 Task: Open a blank google sheet and write heading  Financial Planner. Add Dates in a column and its values below  'Jan 23, Feb 23, Mar 23, Apr 23 & may23. 'Add Income in next column and its values below  $3,000, $3,200, $3,100, $3,300 & $3,500. Add Expenses in next column and its values below  $2,000, $2,300, $2,200, $2,500 & $2,800. Add savings in next column and its values below $500, $600, $500, $700 & $700. Add Investment in next column and its values below  $500, $700, $800, $900 & $1000. Add Net Saving in next column and its values below  $1000, $1200, $900, $800 & $700. Save page BudgetTrack logbookbook
Action: Mouse moved to (51, 167)
Screenshot: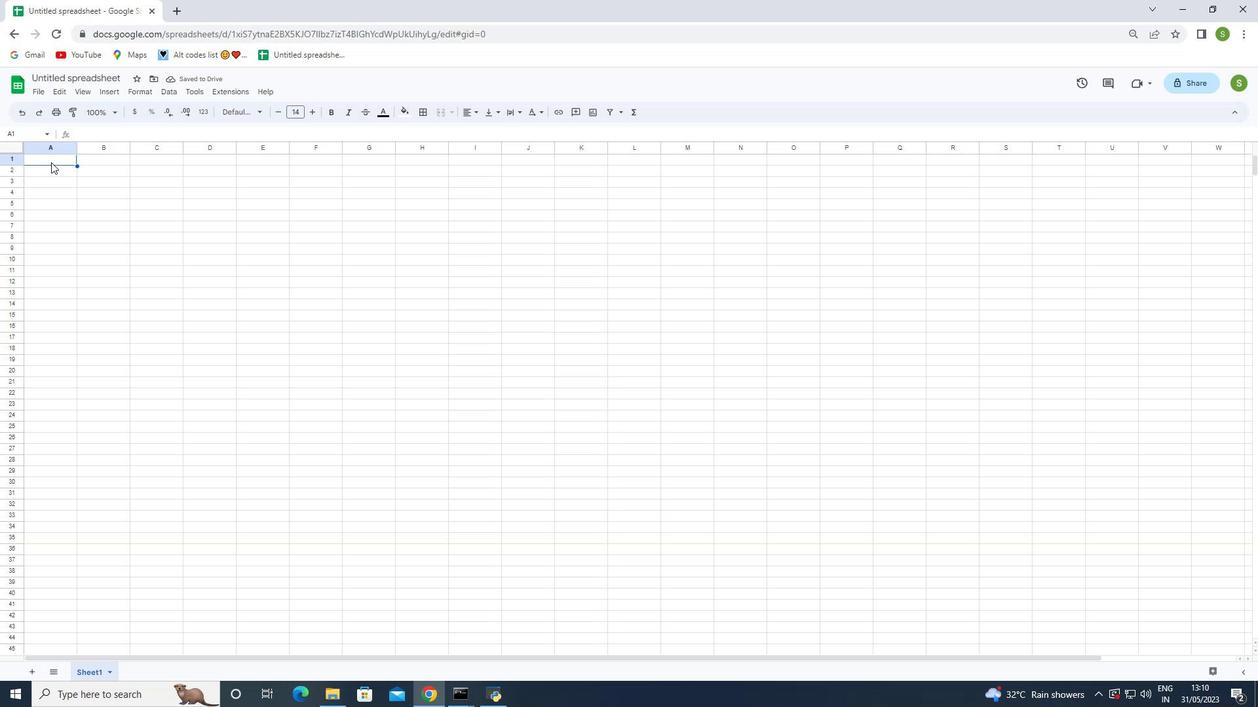 
Action: Key pressed <Key.shift><Key.shift><Key.shift>Financial<Key.space><Key.shift>Planner<Key.enter><Key.shift>Dates<Key.enter><Key.shift>Jan<Key.space>23<Key.enter><Key.shift>Feb<Key.space>
Screenshot: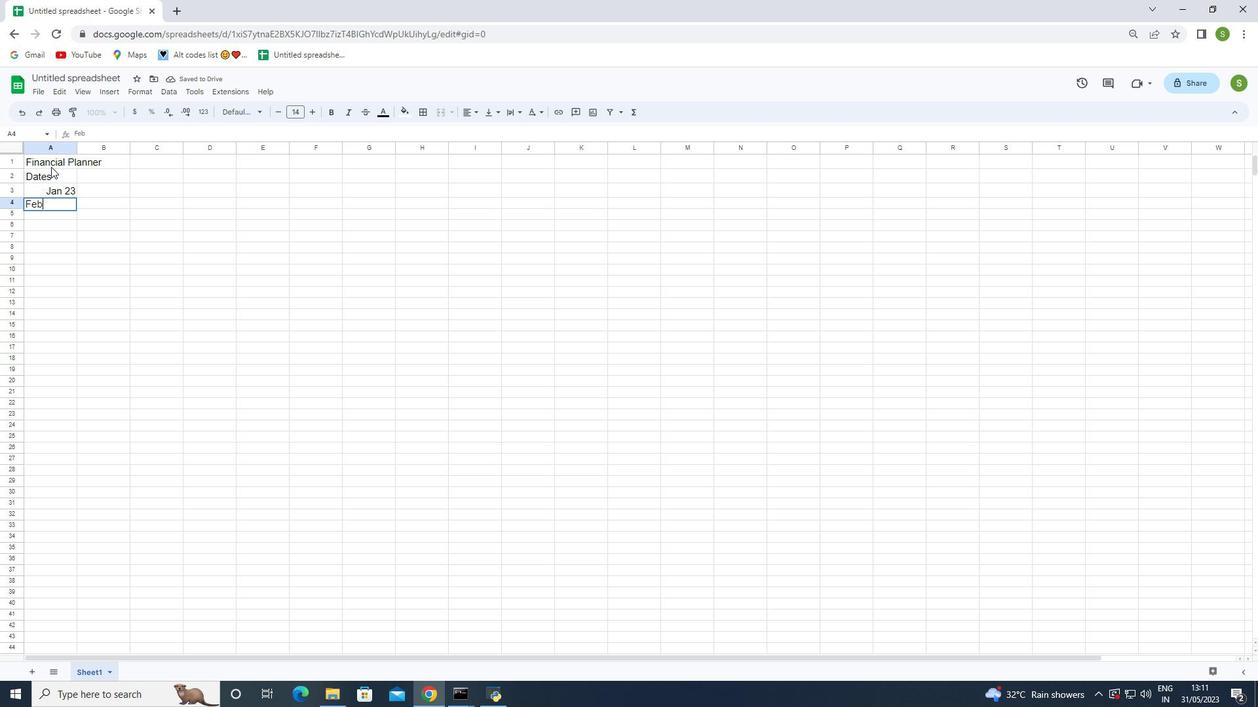 
Action: Mouse moved to (63, 205)
Screenshot: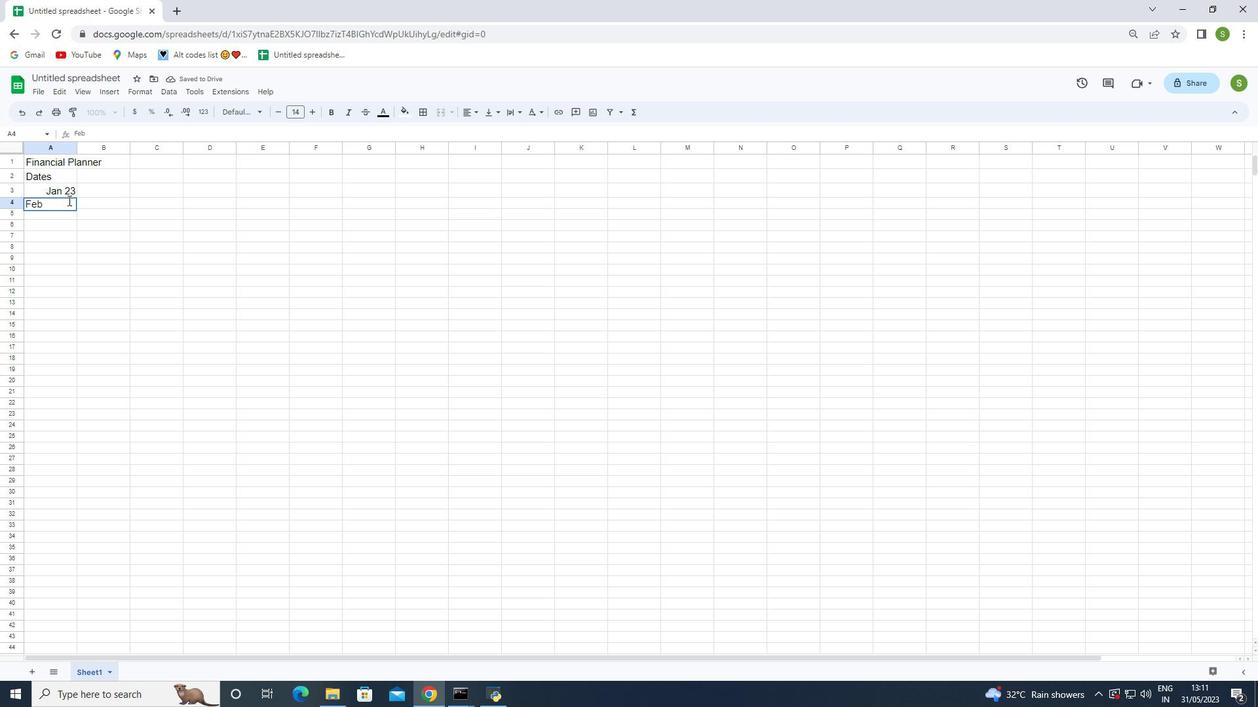 
Action: Key pressed 23<Key.enter>
Screenshot: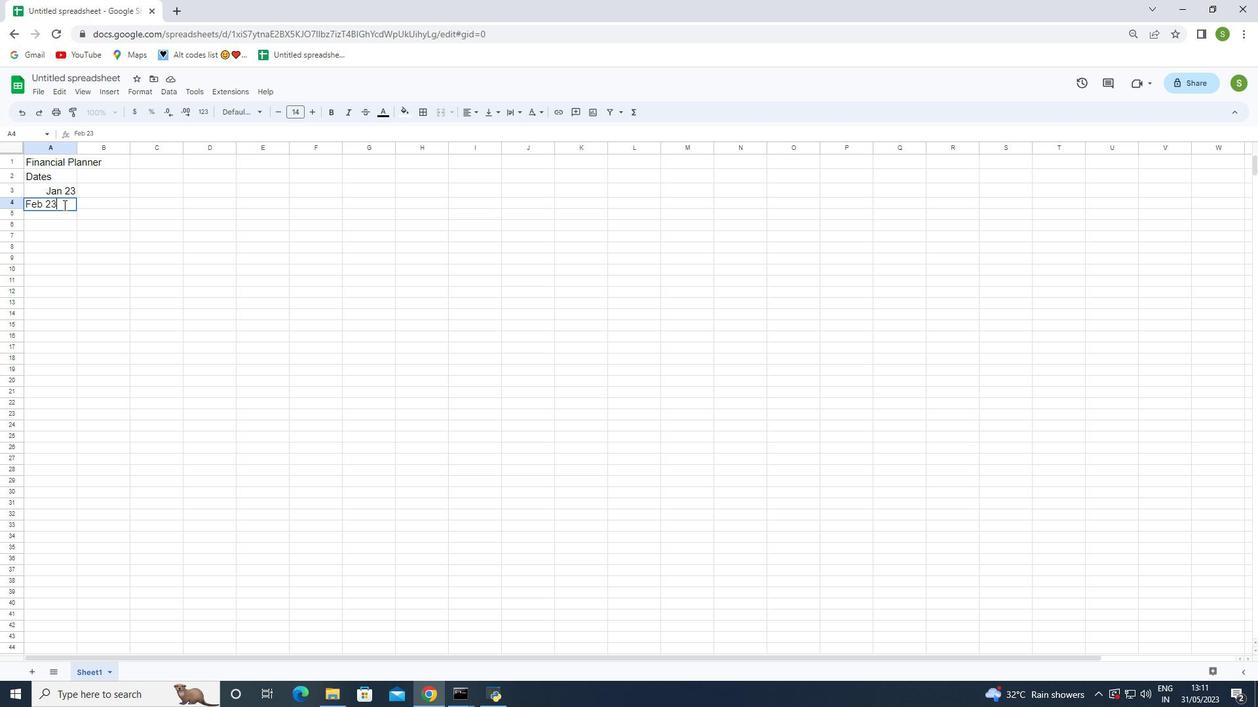 
Action: Mouse moved to (66, 230)
Screenshot: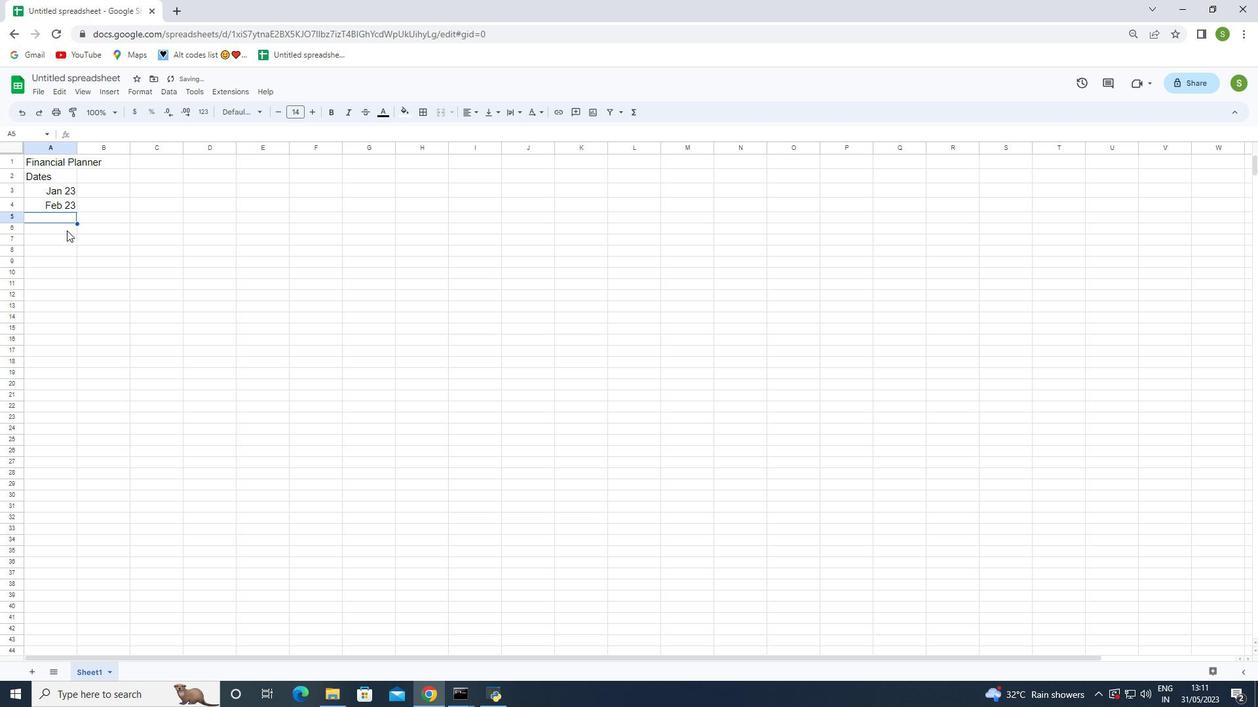
Action: Key pressed <Key.shift>Mar<Key.space>23<Key.enter><Key.shift>Apr<Key.space>23<Key.enter><Key.shift>May<Key.space>23<Key.enter>
Screenshot: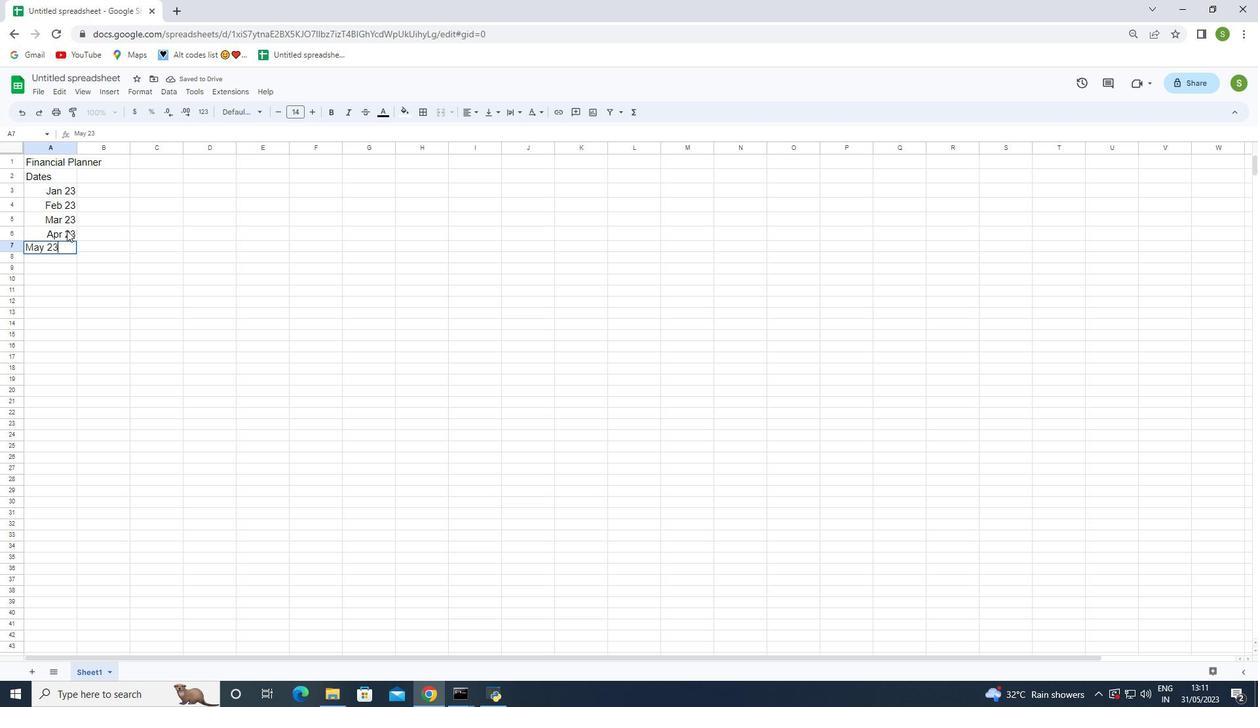 
Action: Mouse moved to (91, 172)
Screenshot: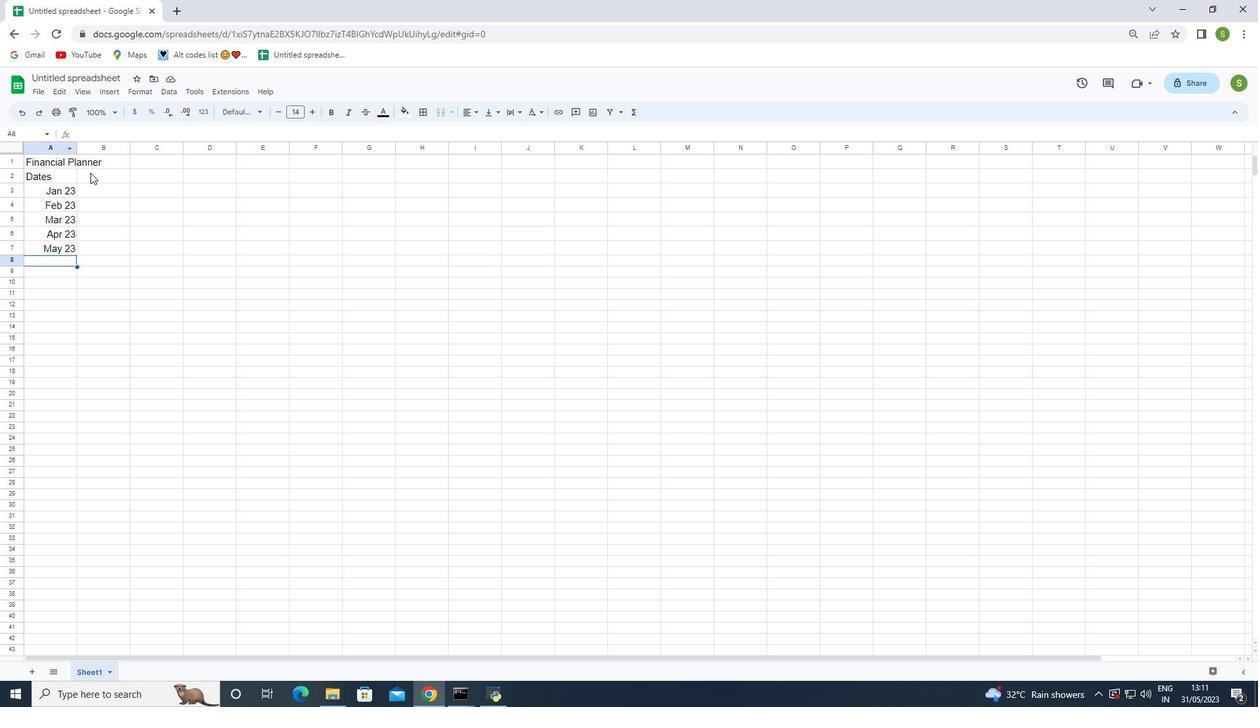 
Action: Mouse pressed left at (91, 172)
Screenshot: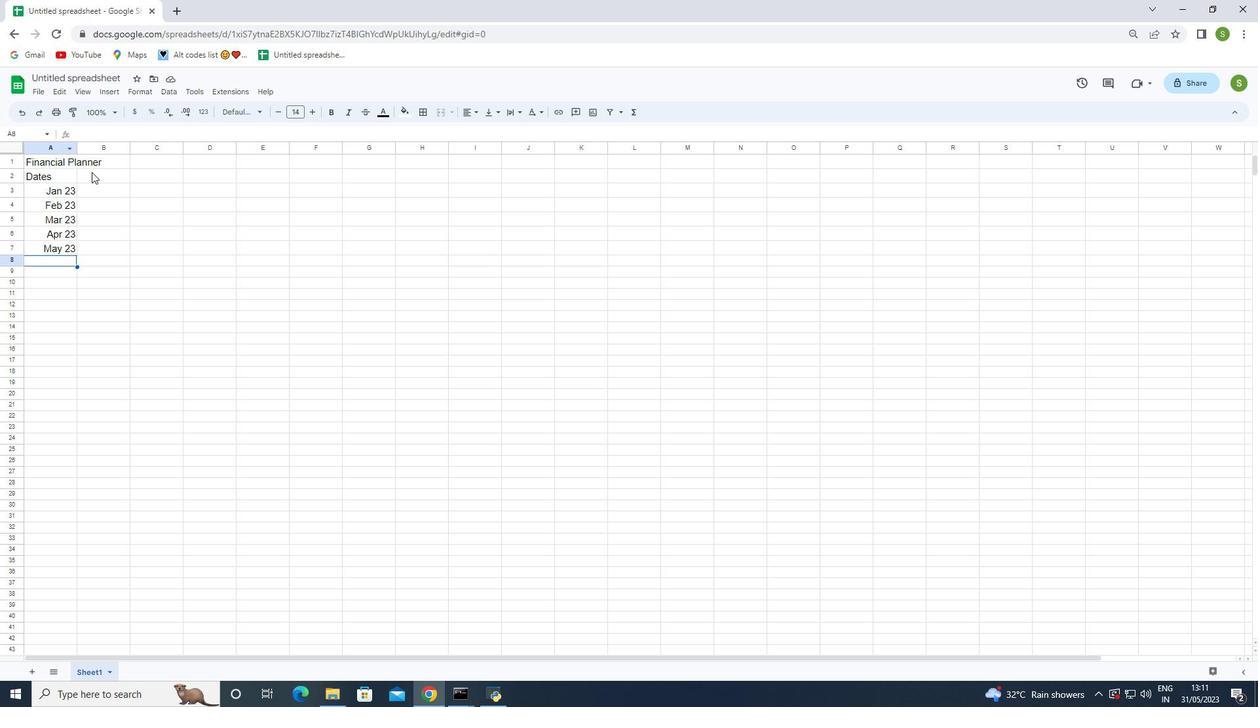 
Action: Mouse moved to (123, 224)
Screenshot: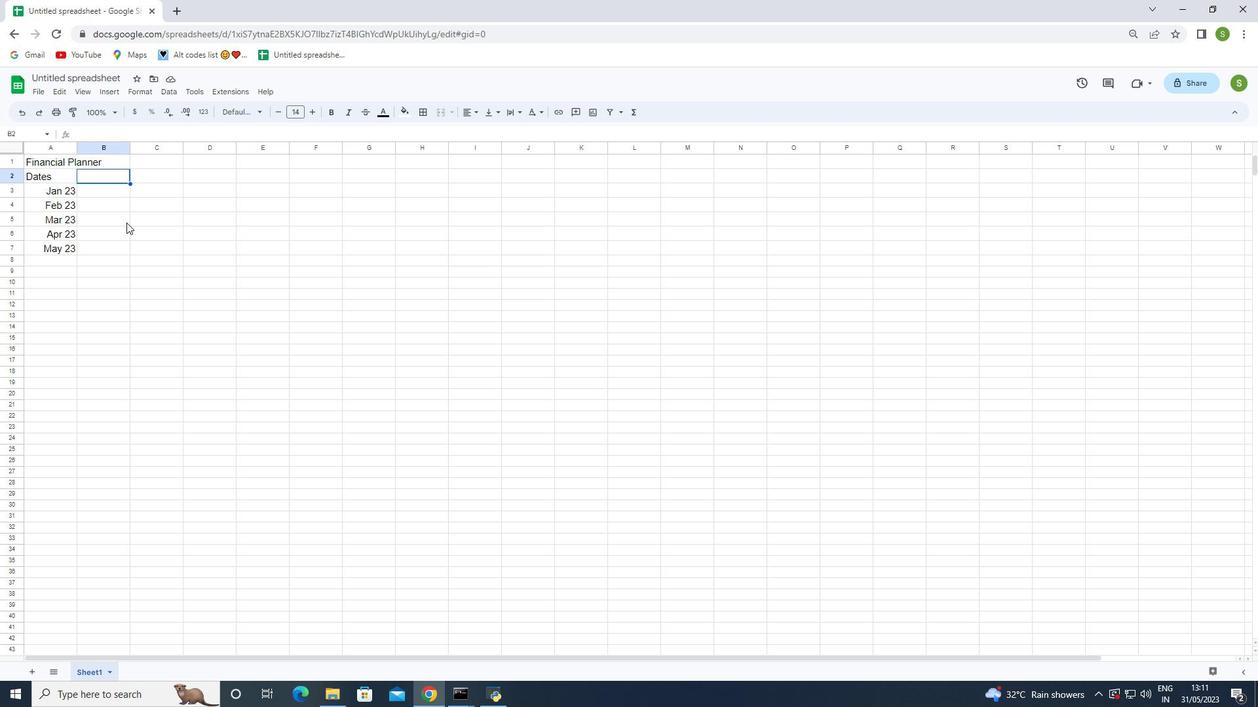 
Action: Key pressed <Key.shift>Income<Key.enter>3000<Key.enter>3200<Key.enter>3100<Key.enter>3300<Key.enter>3500<Key.enter>
Screenshot: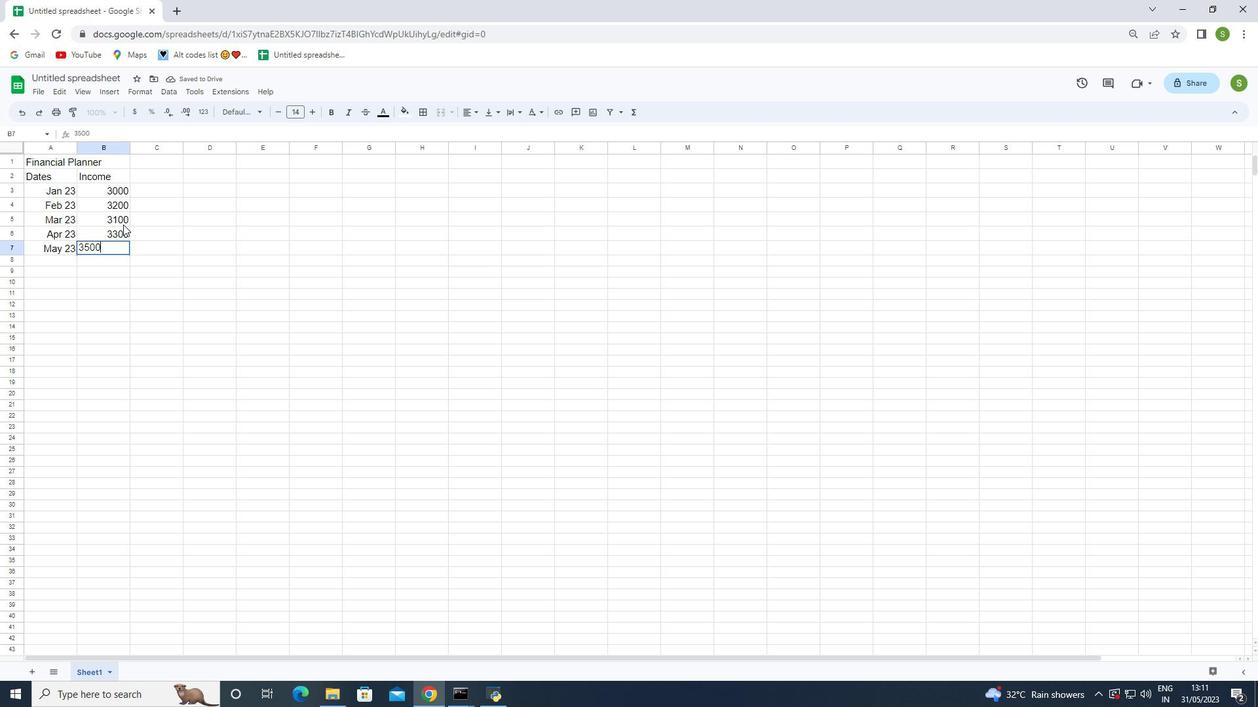 
Action: Mouse moved to (159, 179)
Screenshot: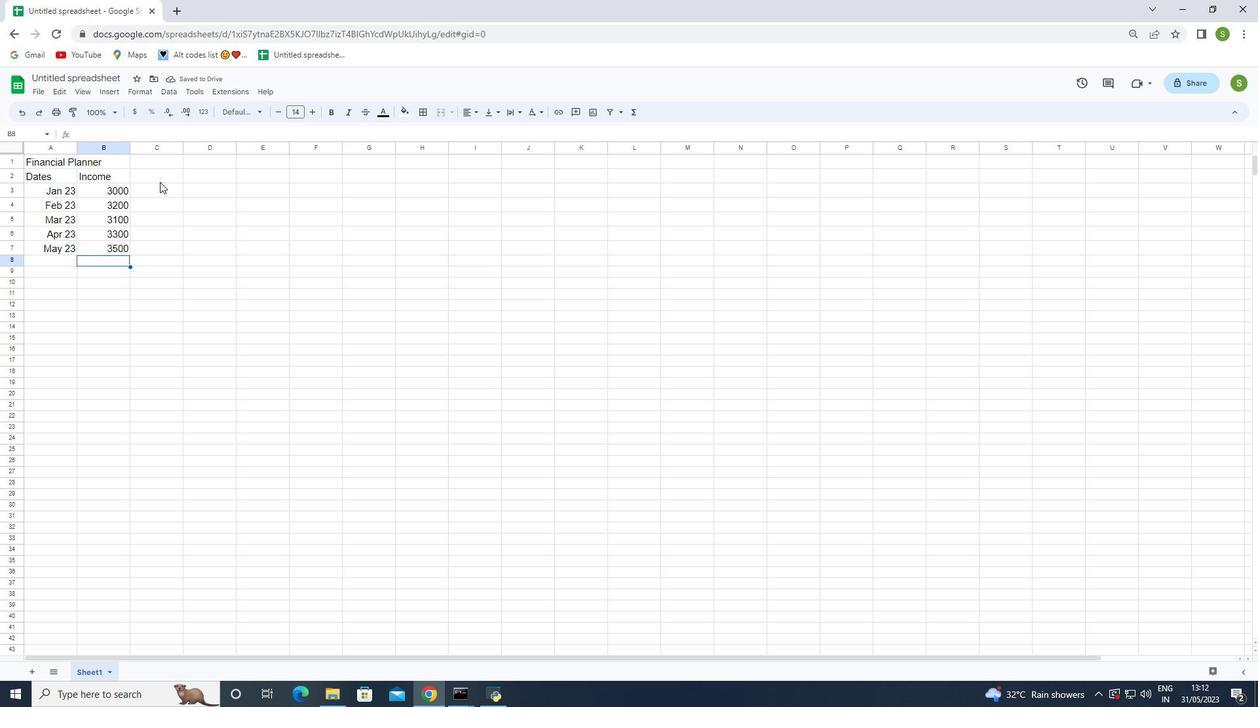 
Action: Mouse pressed left at (159, 179)
Screenshot: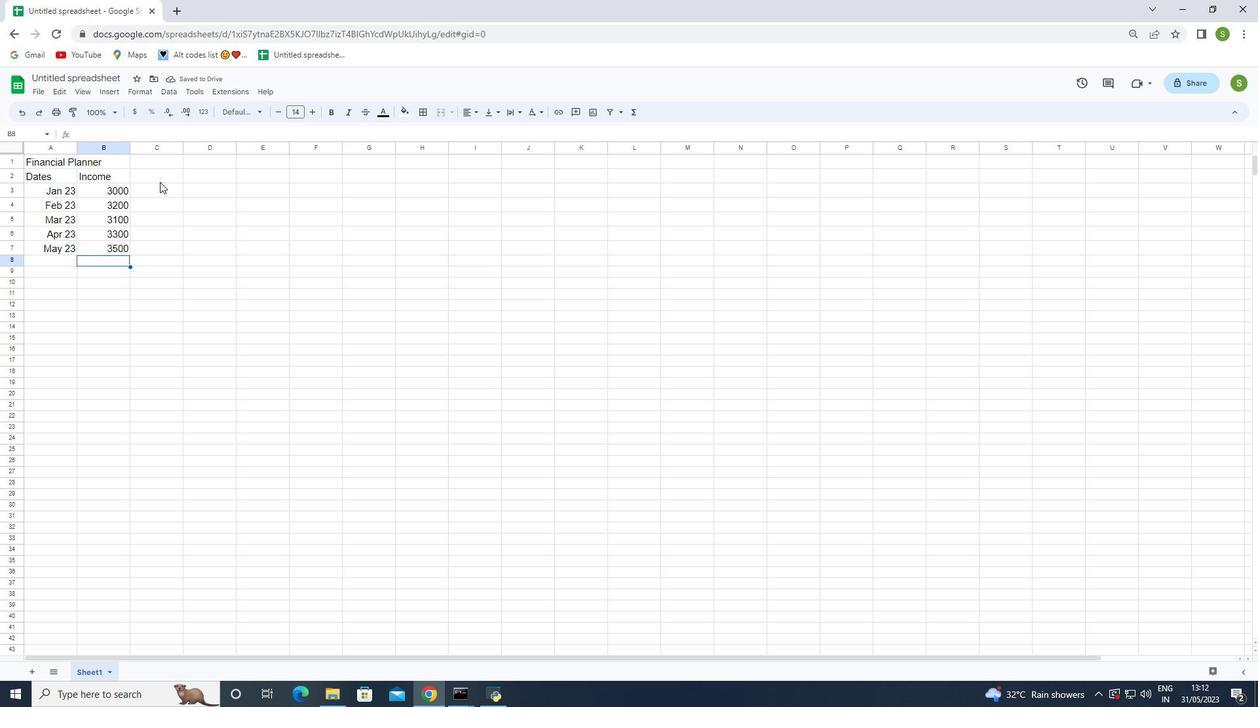 
Action: Mouse moved to (155, 180)
Screenshot: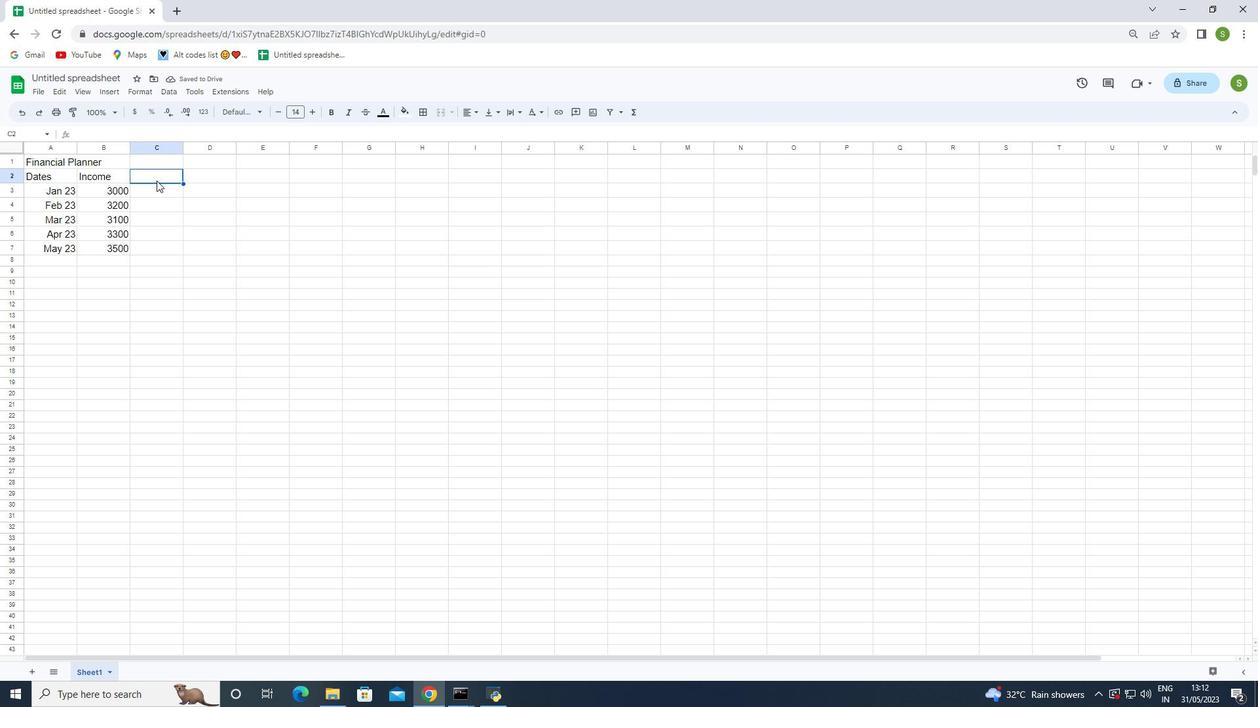 
Action: Key pressed <Key.shift>Expenses
Screenshot: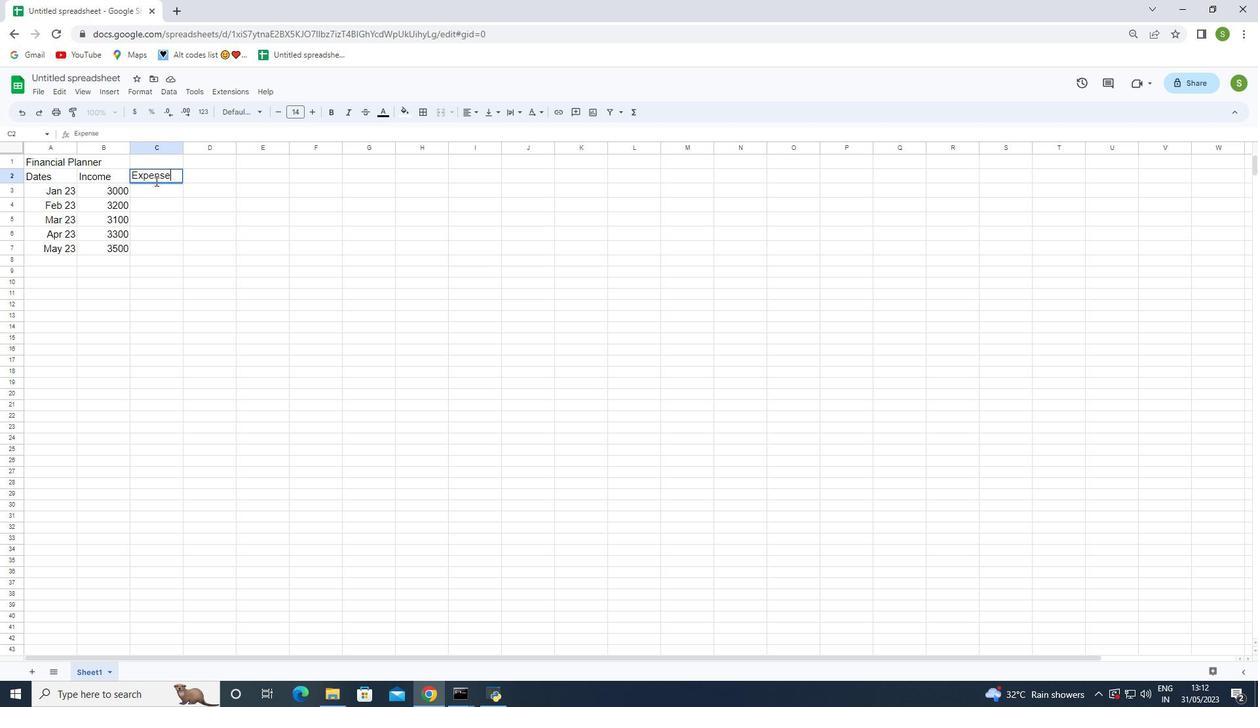 
Action: Mouse moved to (148, 193)
Screenshot: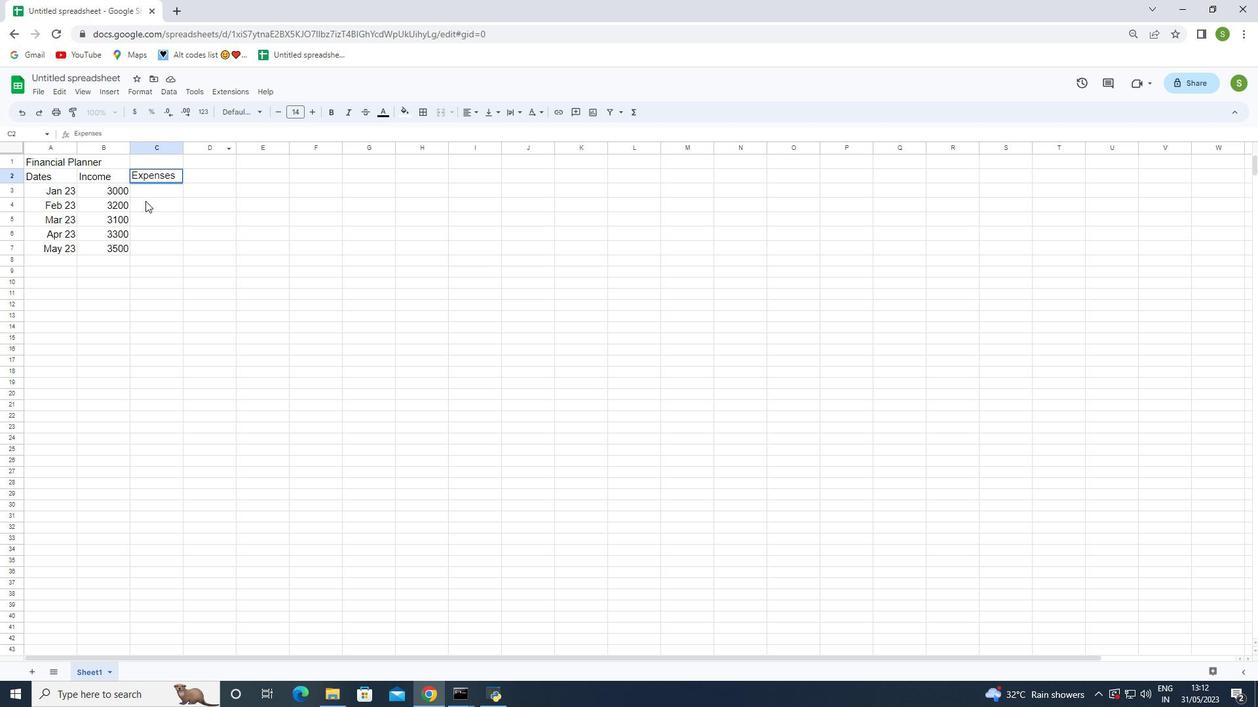 
Action: Mouse pressed left at (148, 193)
Screenshot: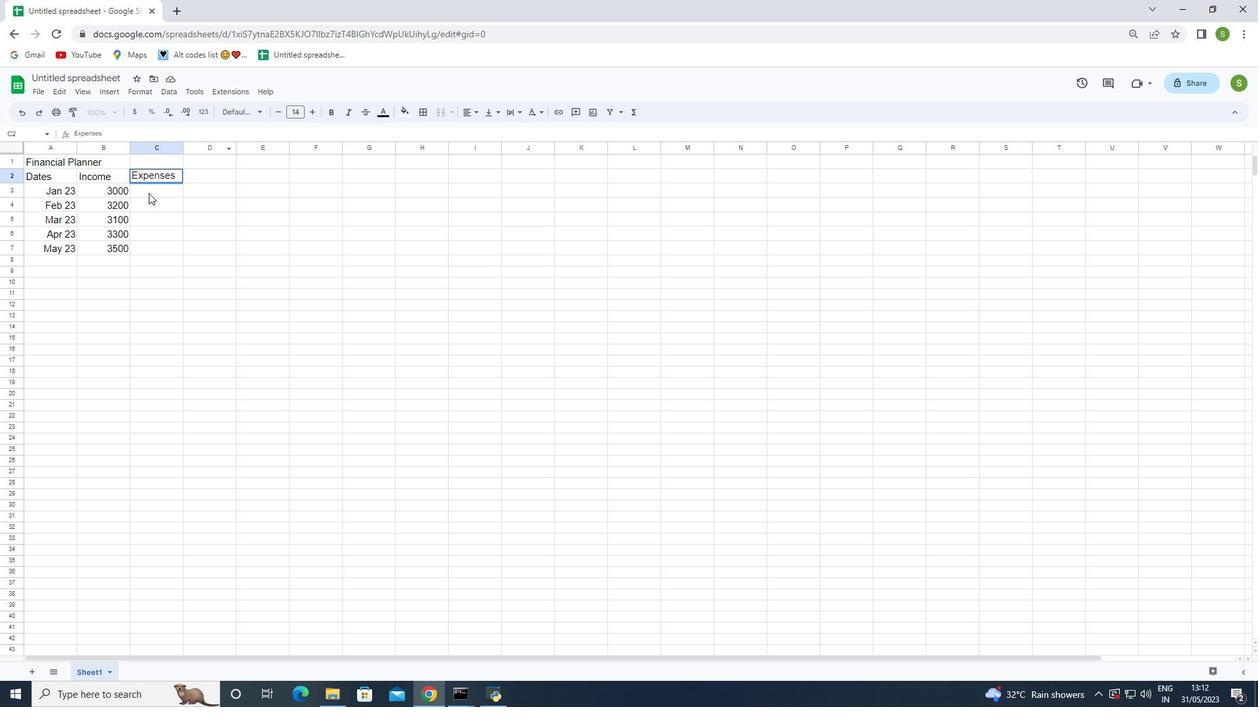 
Action: Key pressed 2000<Key.enter>2300<Key.enter>2200<Key.enter>2500<Key.enter>2800<Key.enter>
Screenshot: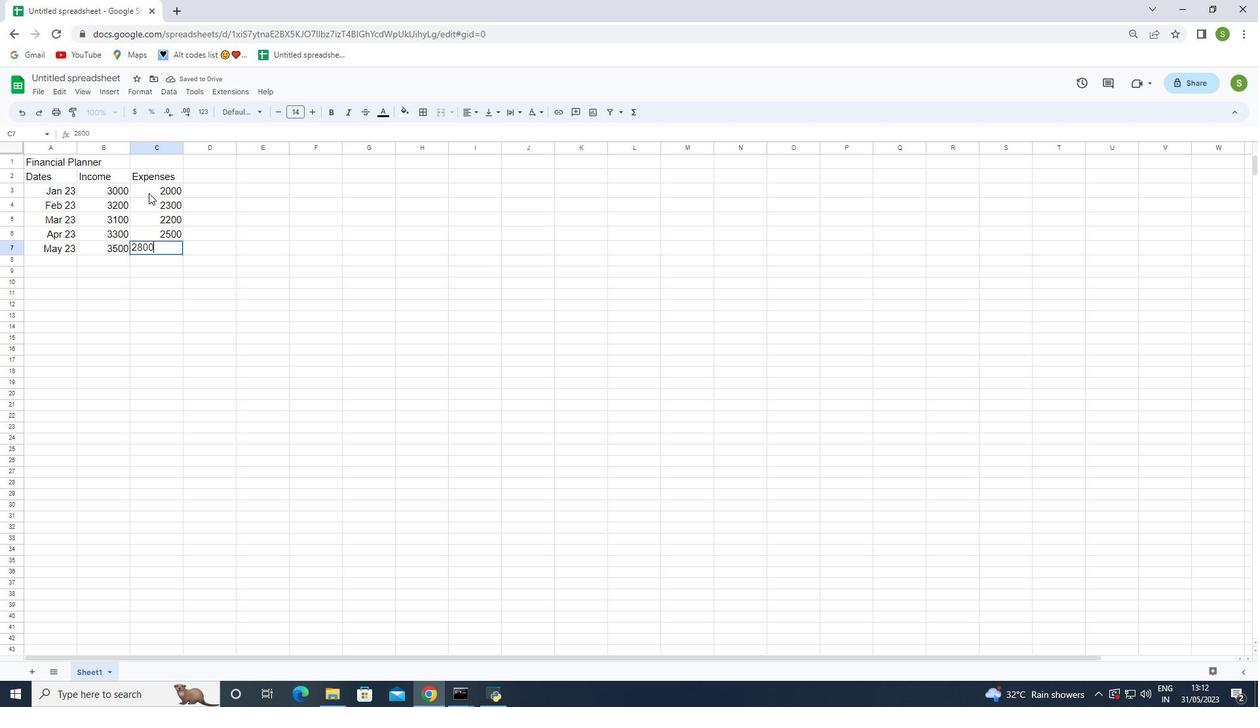 
Action: Mouse moved to (111, 192)
Screenshot: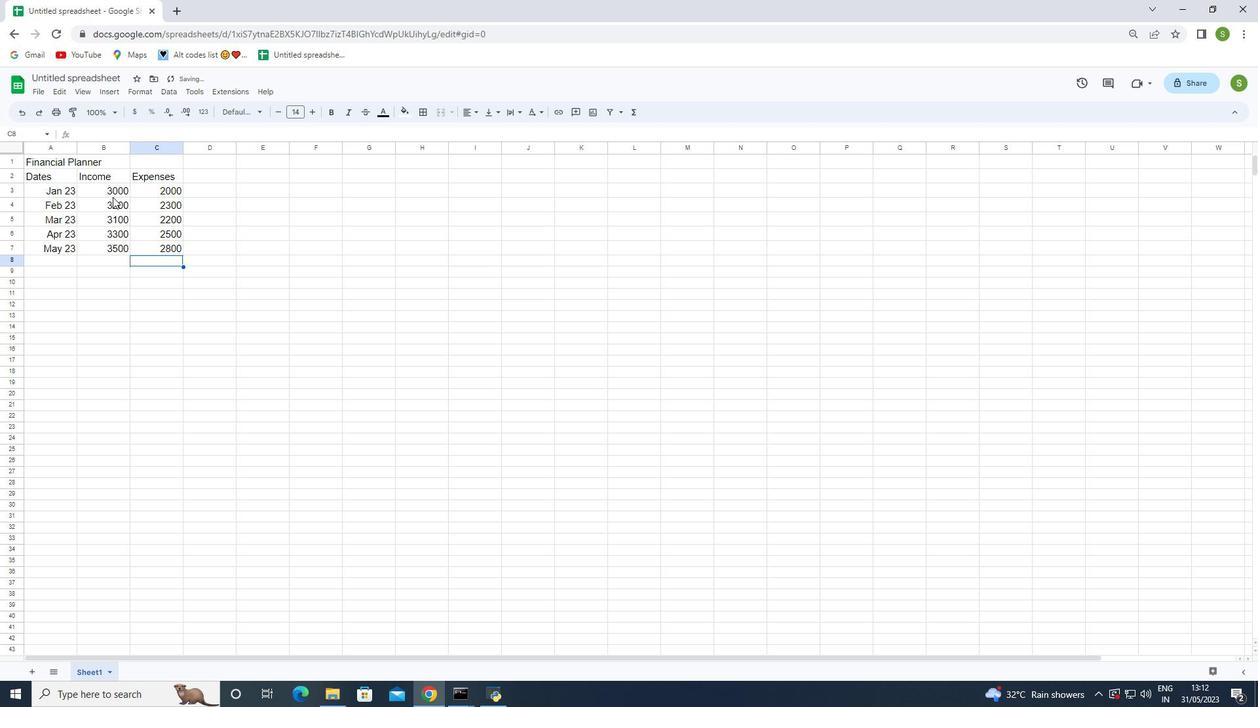 
Action: Mouse pressed left at (111, 192)
Screenshot: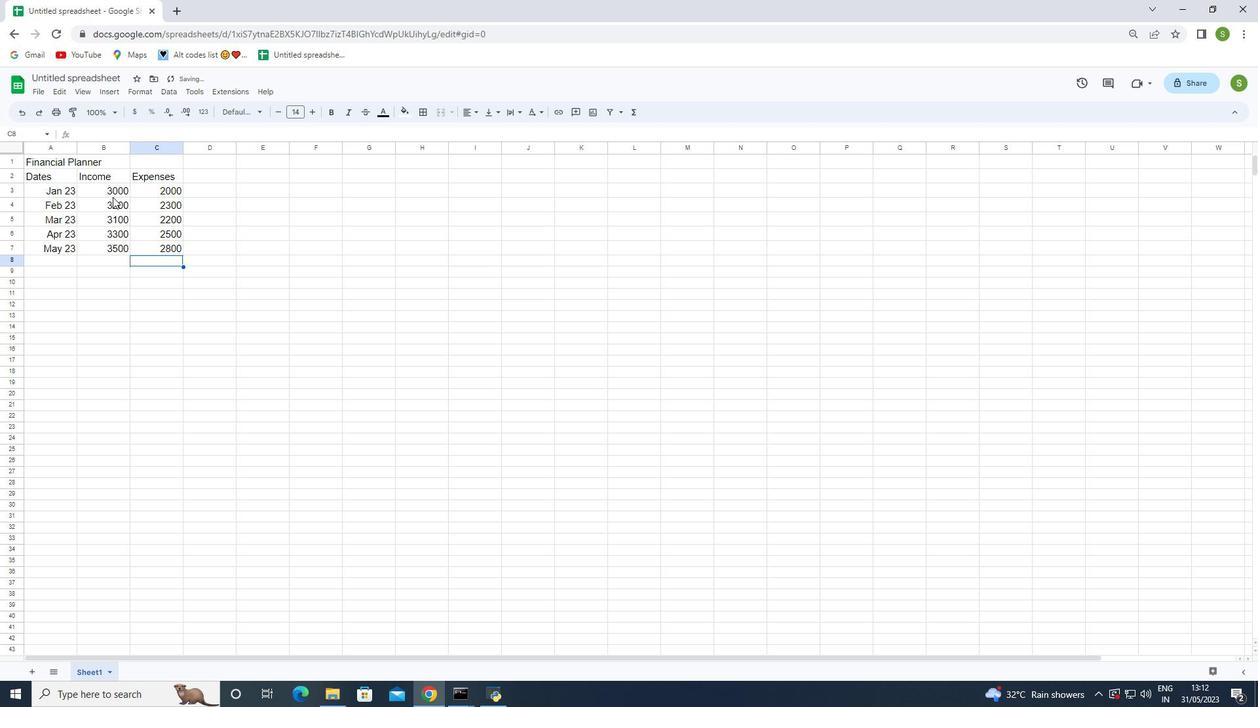 
Action: Mouse moved to (135, 114)
Screenshot: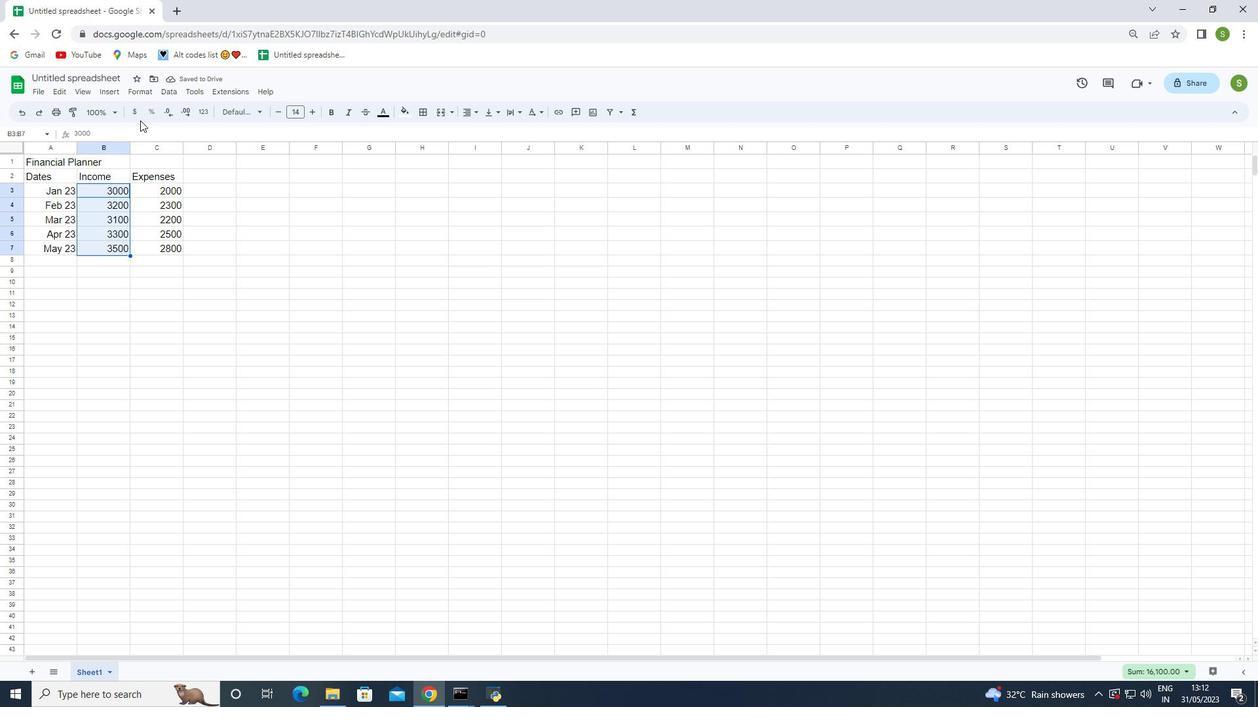
Action: Mouse pressed left at (135, 114)
Screenshot: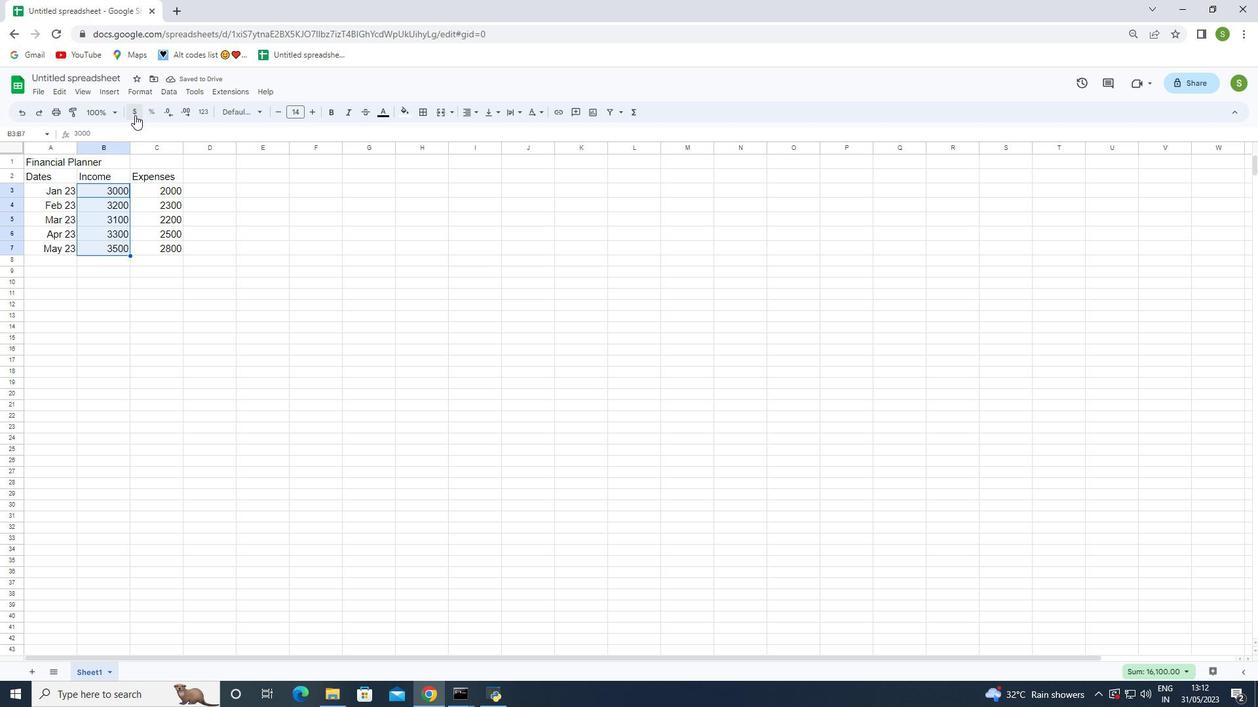 
Action: Mouse moved to (166, 187)
Screenshot: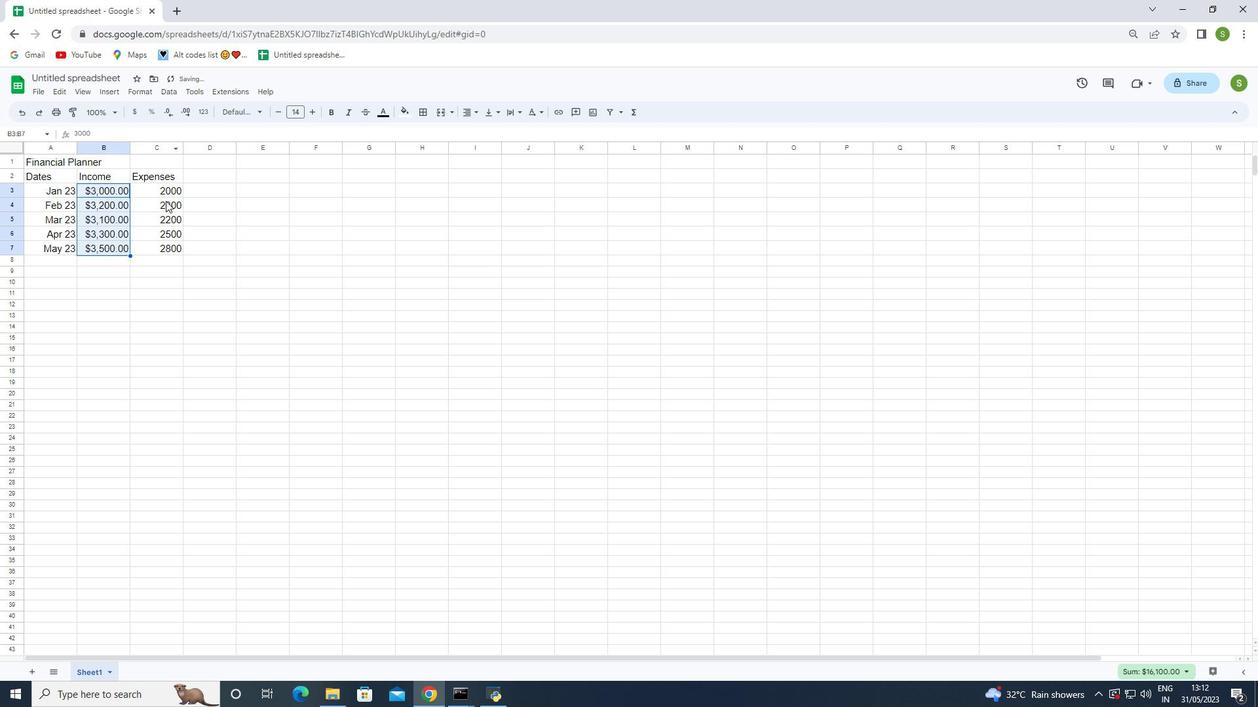 
Action: Mouse pressed left at (166, 187)
Screenshot: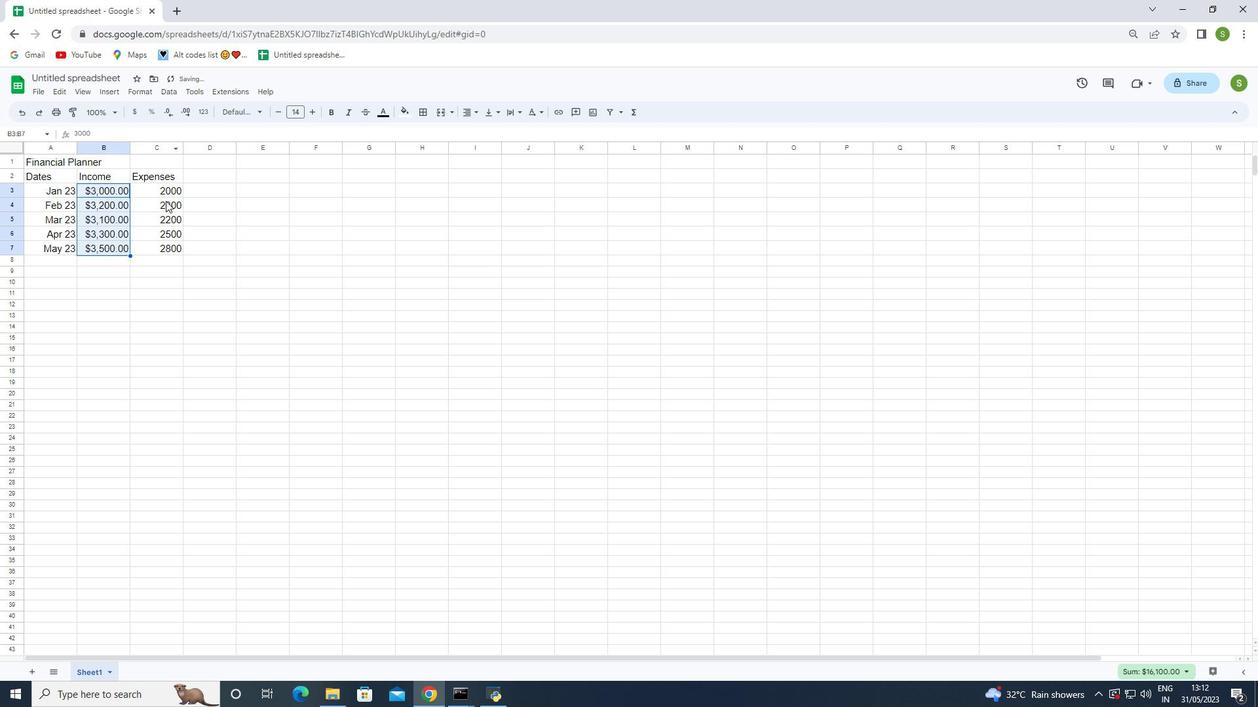 
Action: Mouse moved to (138, 110)
Screenshot: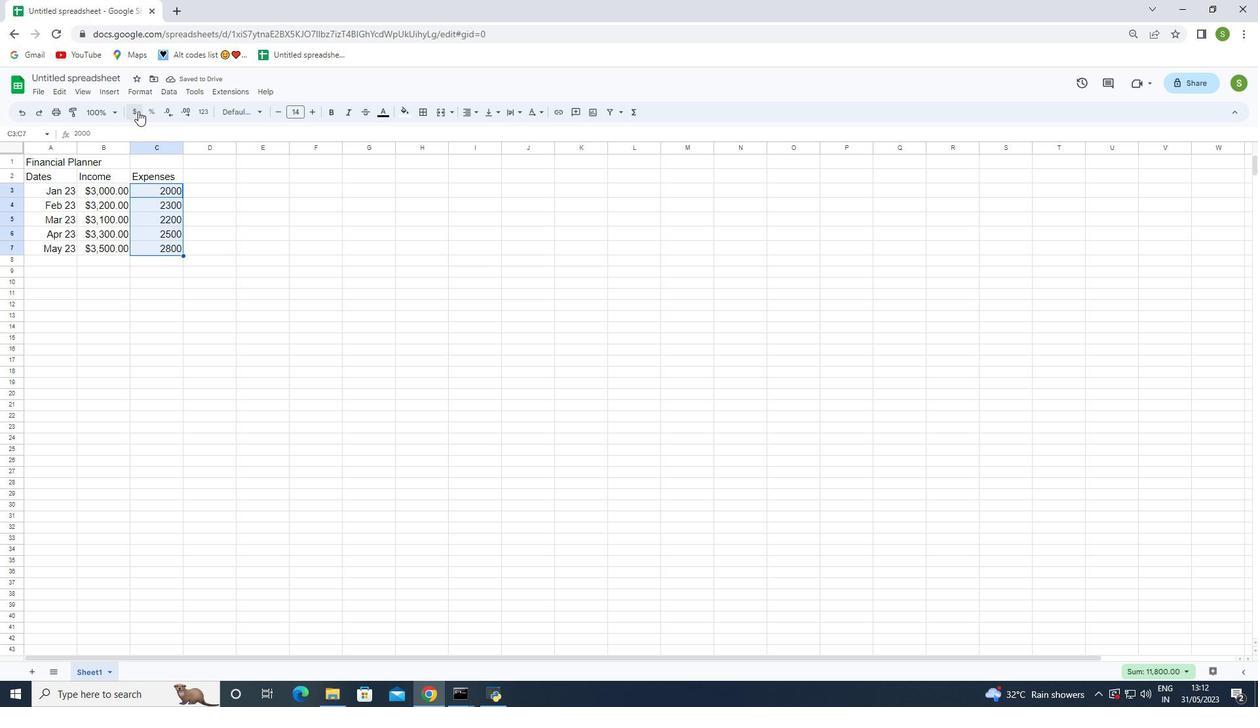 
Action: Mouse pressed left at (138, 110)
Screenshot: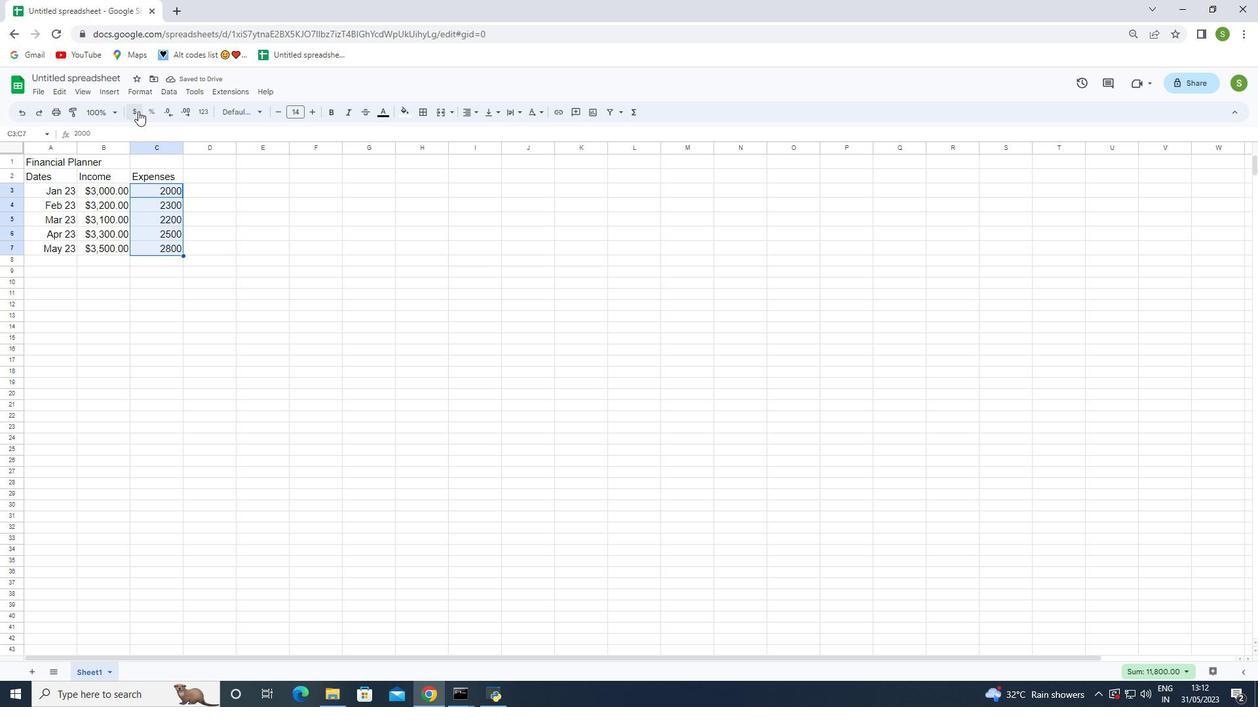 
Action: Mouse moved to (239, 292)
Screenshot: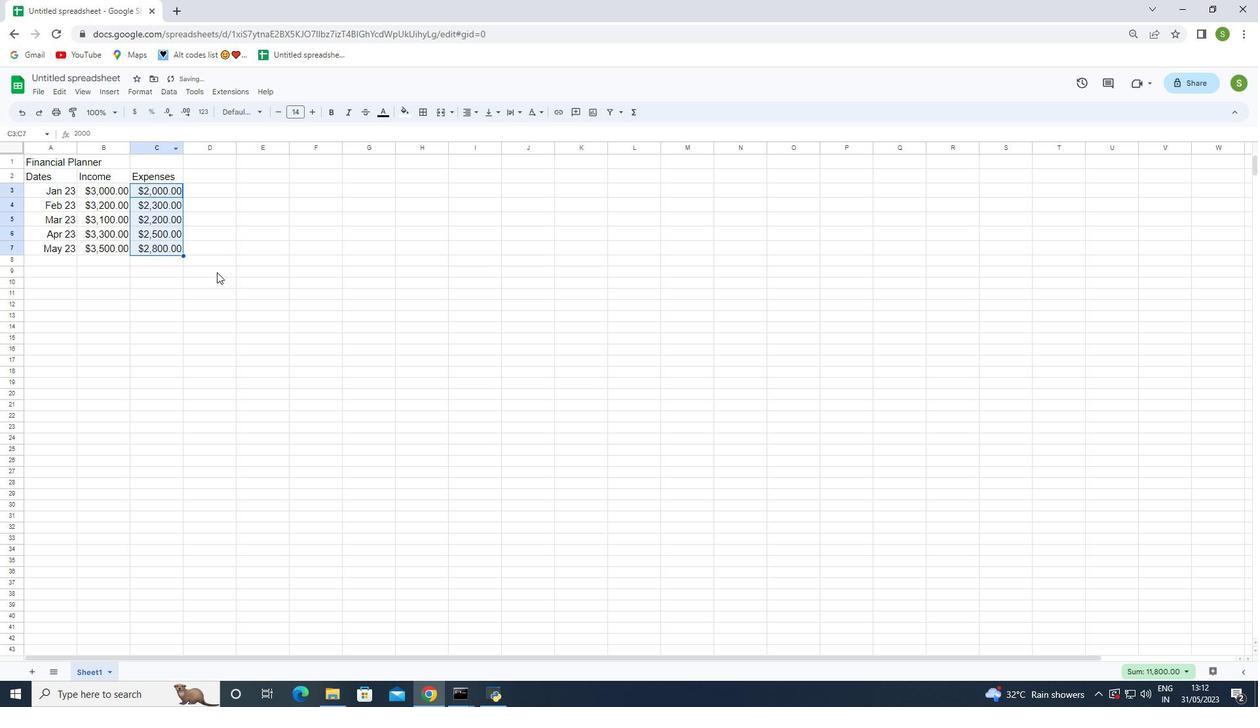 
Action: Mouse pressed left at (239, 292)
Screenshot: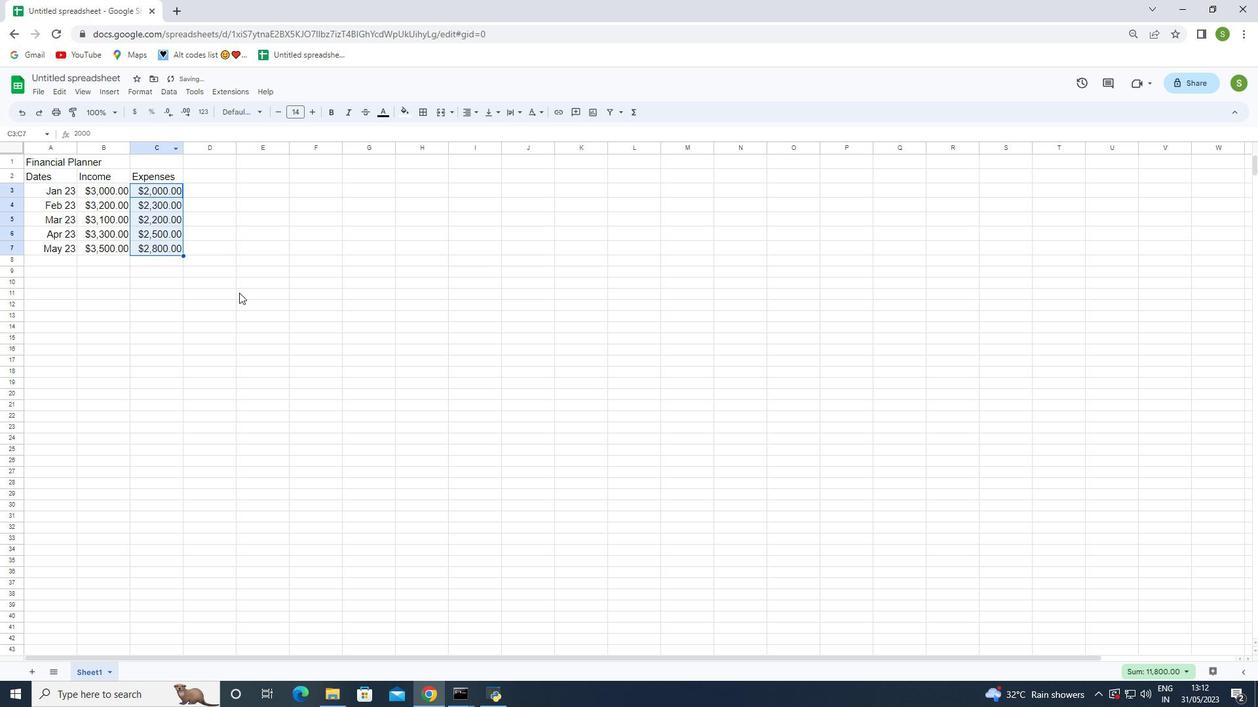 
Action: Mouse moved to (200, 173)
Screenshot: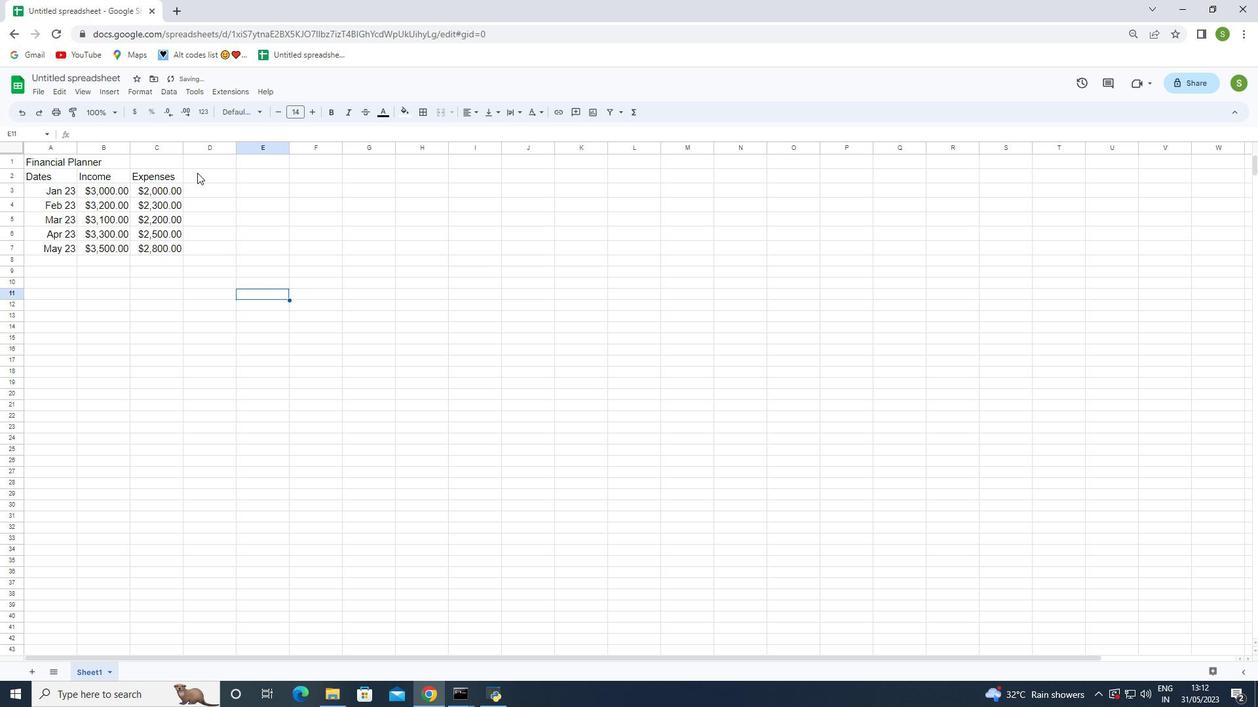 
Action: Mouse pressed left at (200, 173)
Screenshot: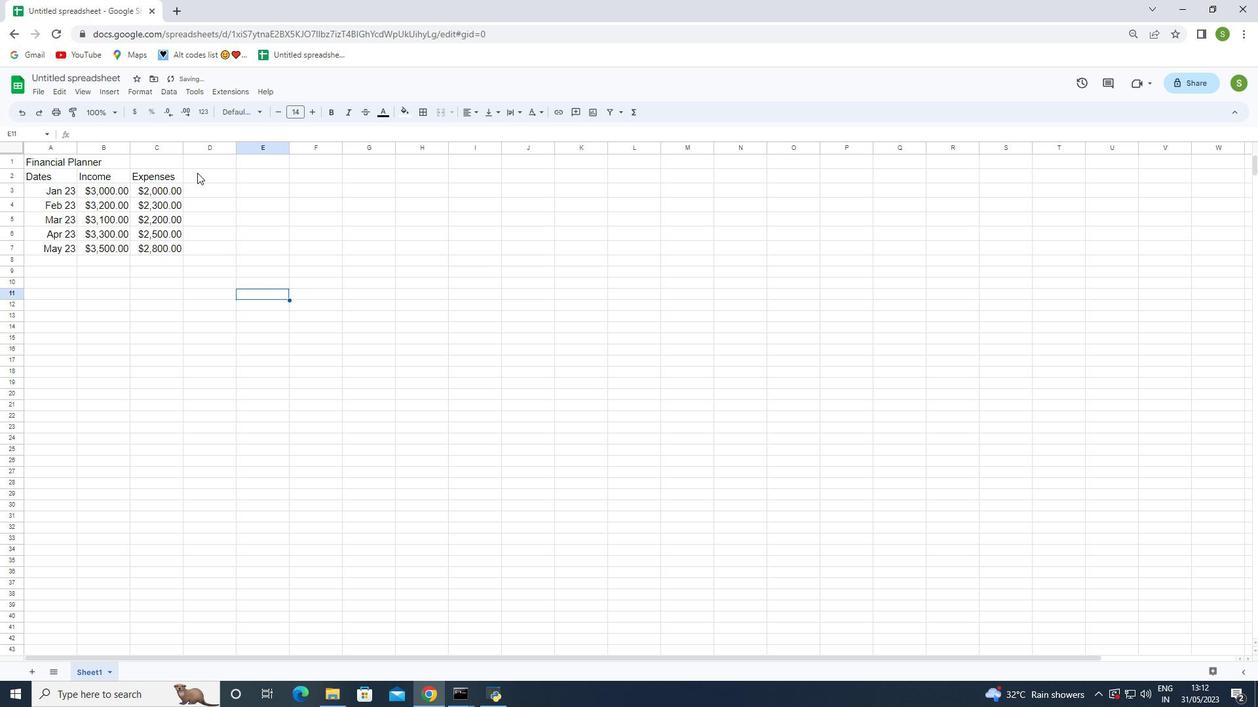 
Action: Mouse moved to (195, 177)
Screenshot: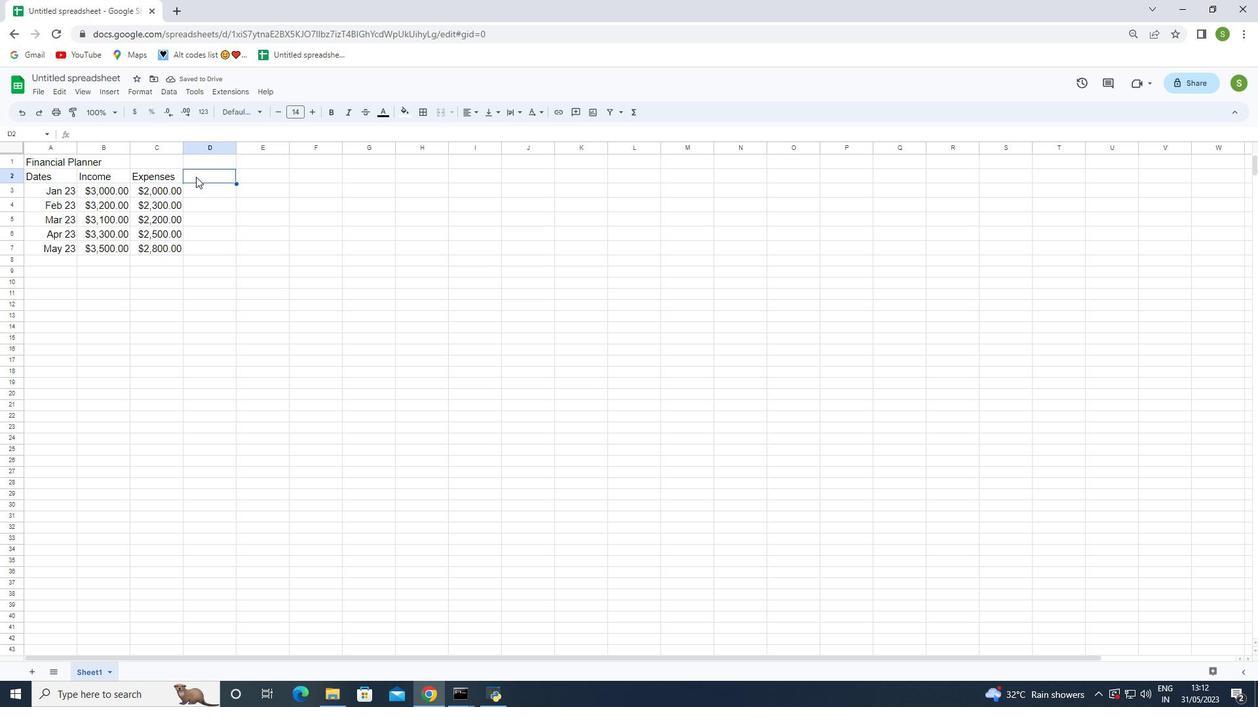 
Action: Key pressed <Key.shift>Savings<Key.enter>500<Key.enter>600<Key.enter>2<Key.backspace>500<Key.enter>700<Key.enter>700<Key.enter>
Screenshot: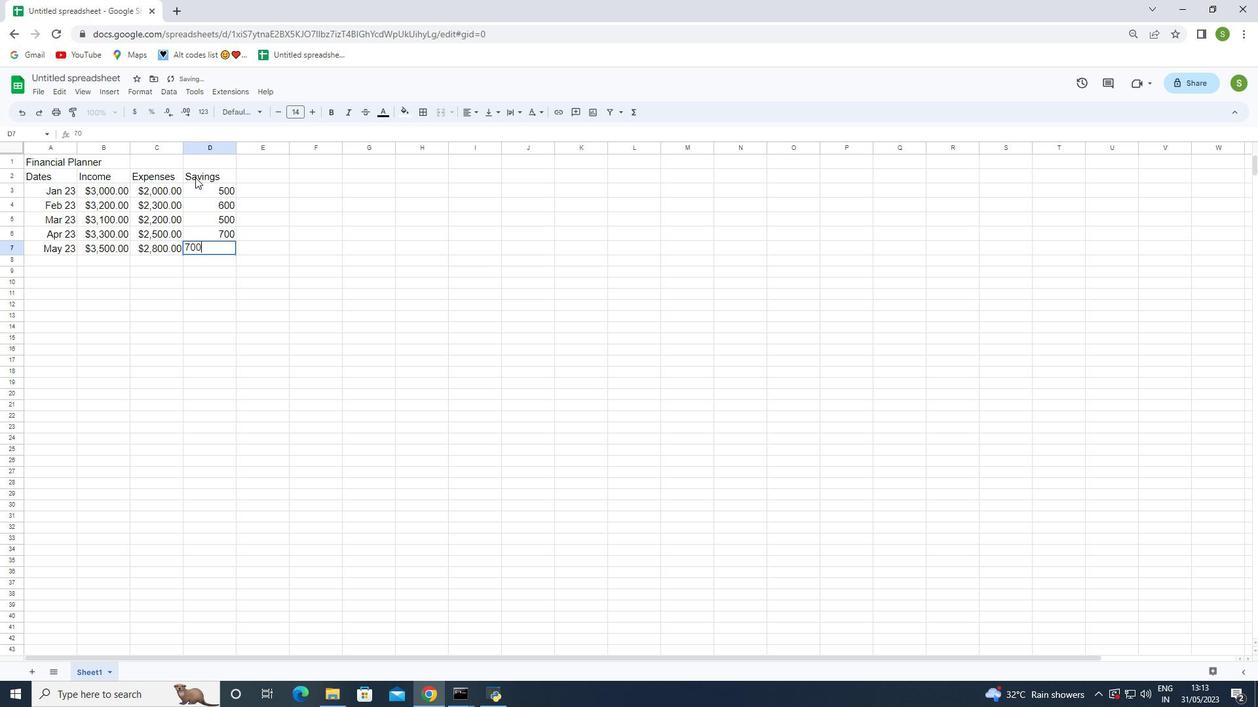 
Action: Mouse moved to (249, 174)
Screenshot: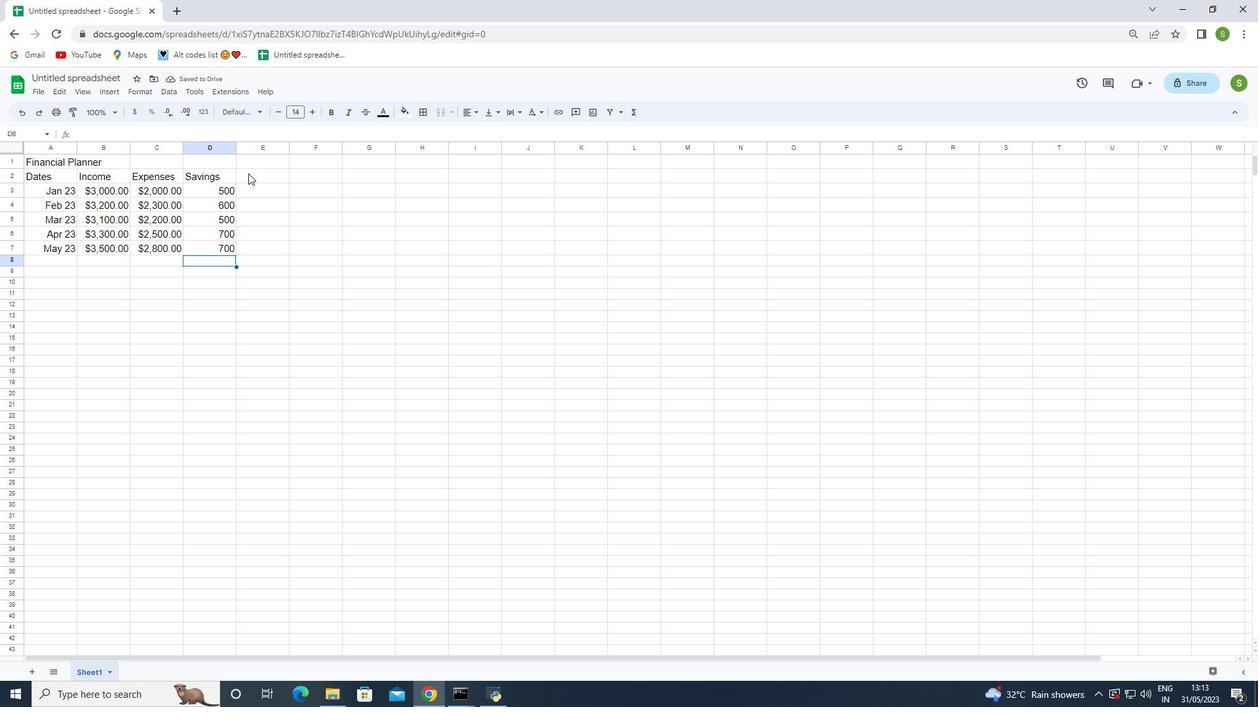 
Action: Mouse pressed left at (249, 174)
Screenshot: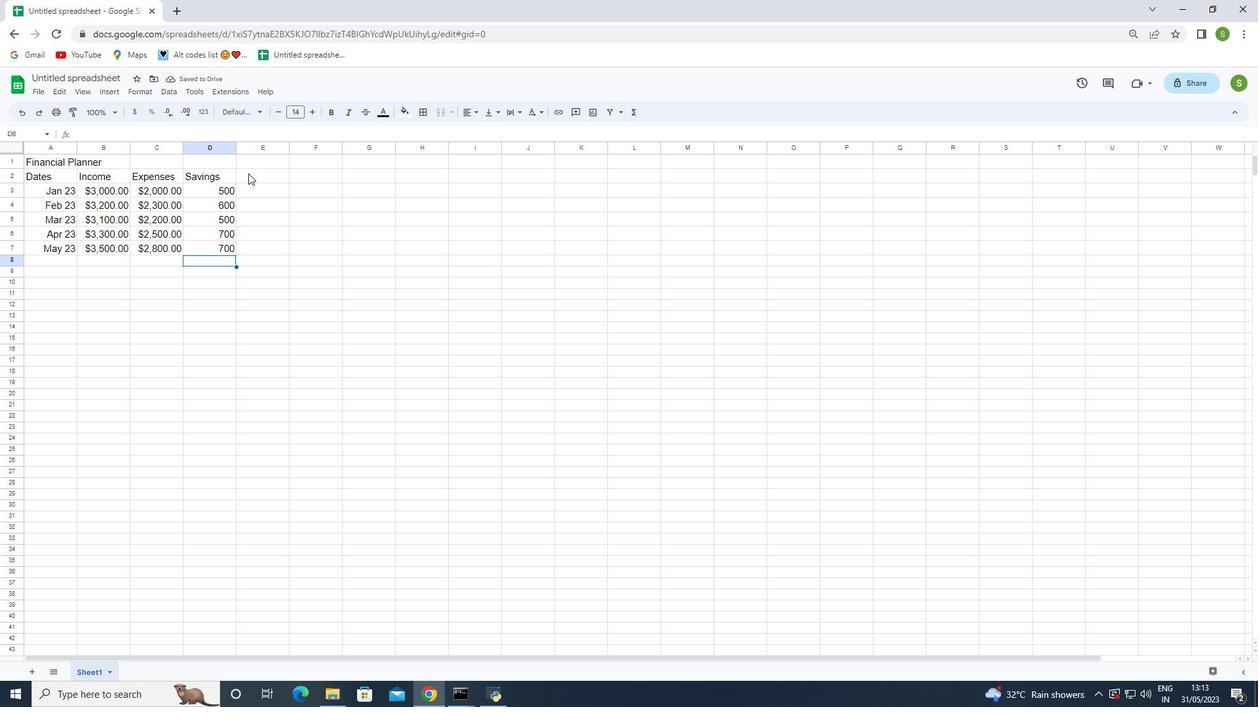 
Action: Mouse moved to (317, 224)
Screenshot: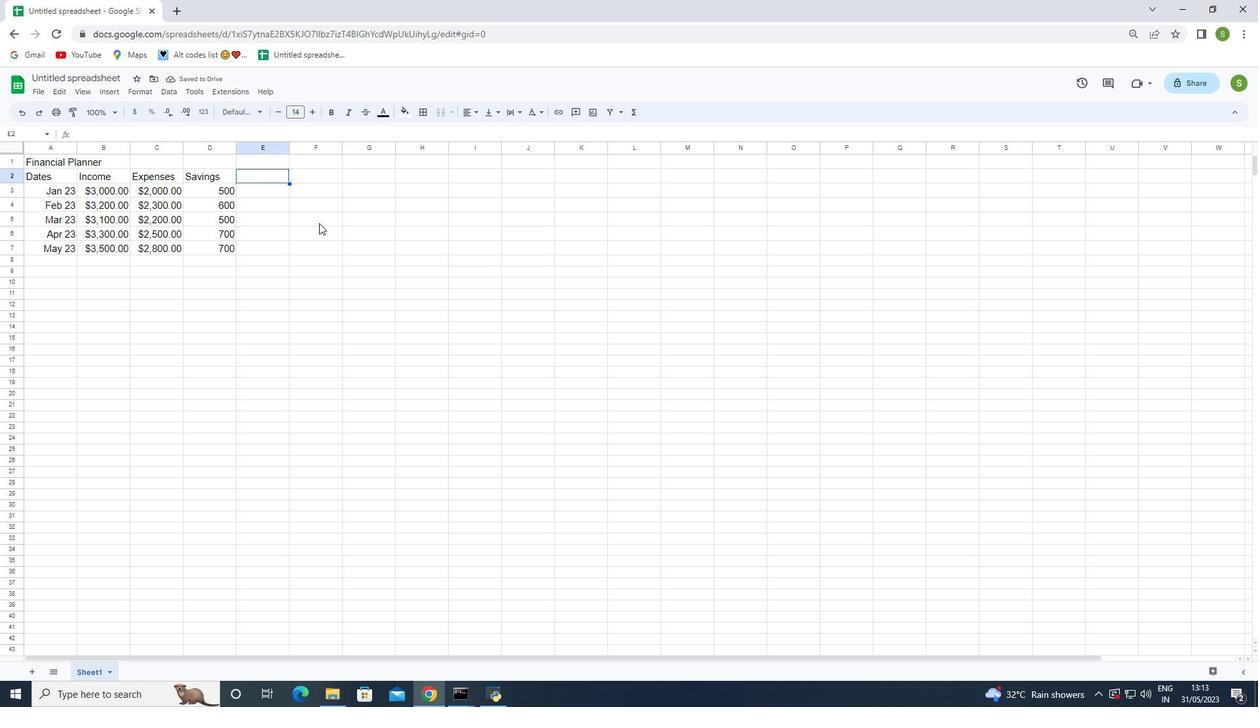 
Action: Key pressed <Key.shift>Investment
Screenshot: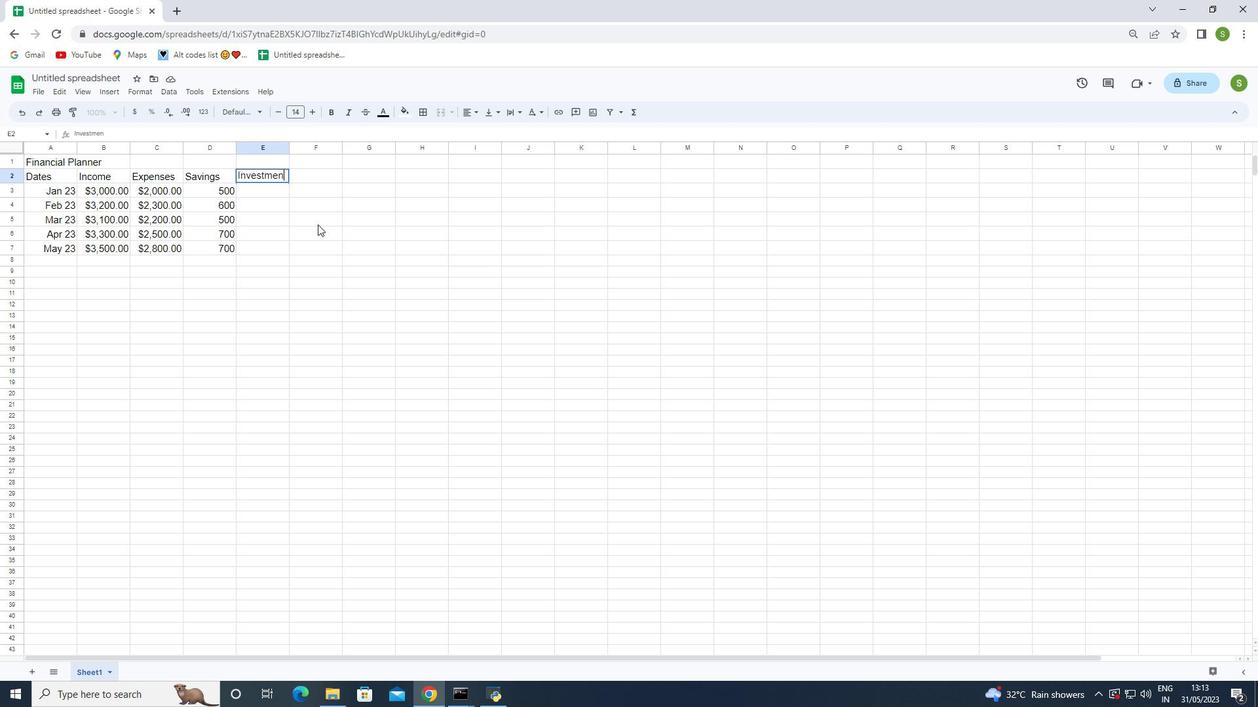
Action: Mouse moved to (377, 346)
Screenshot: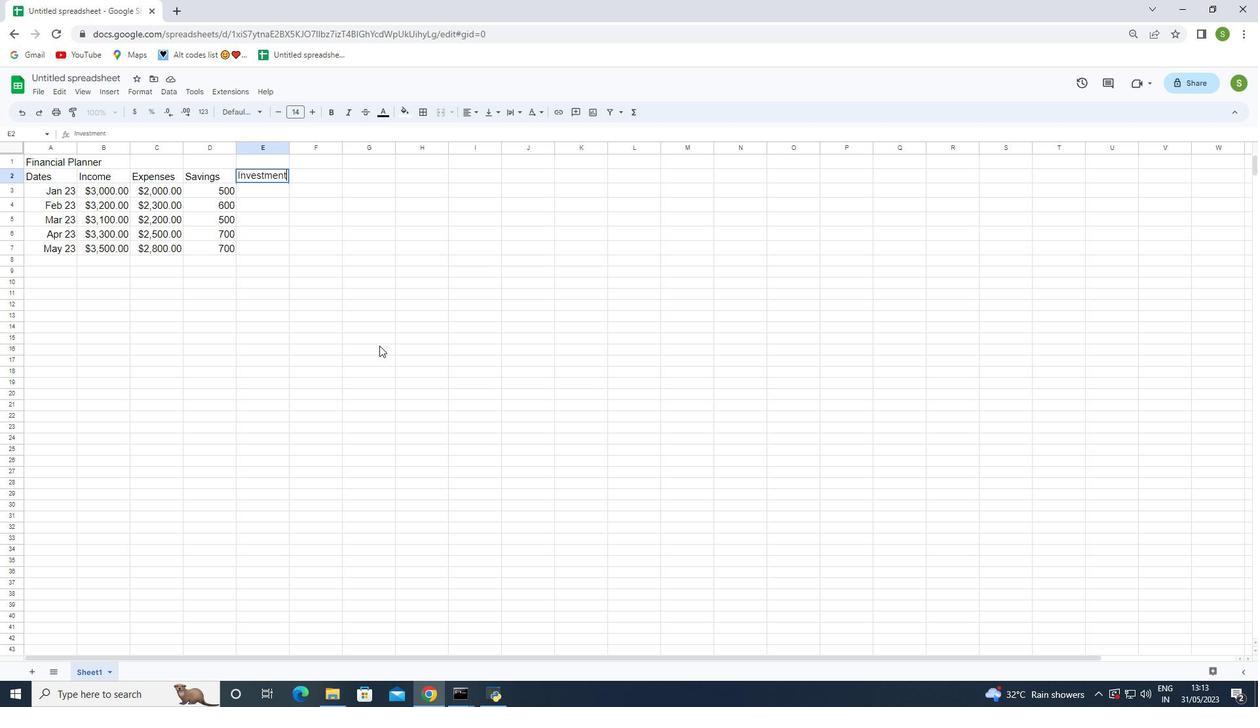 
Action: Mouse pressed left at (377, 346)
Screenshot: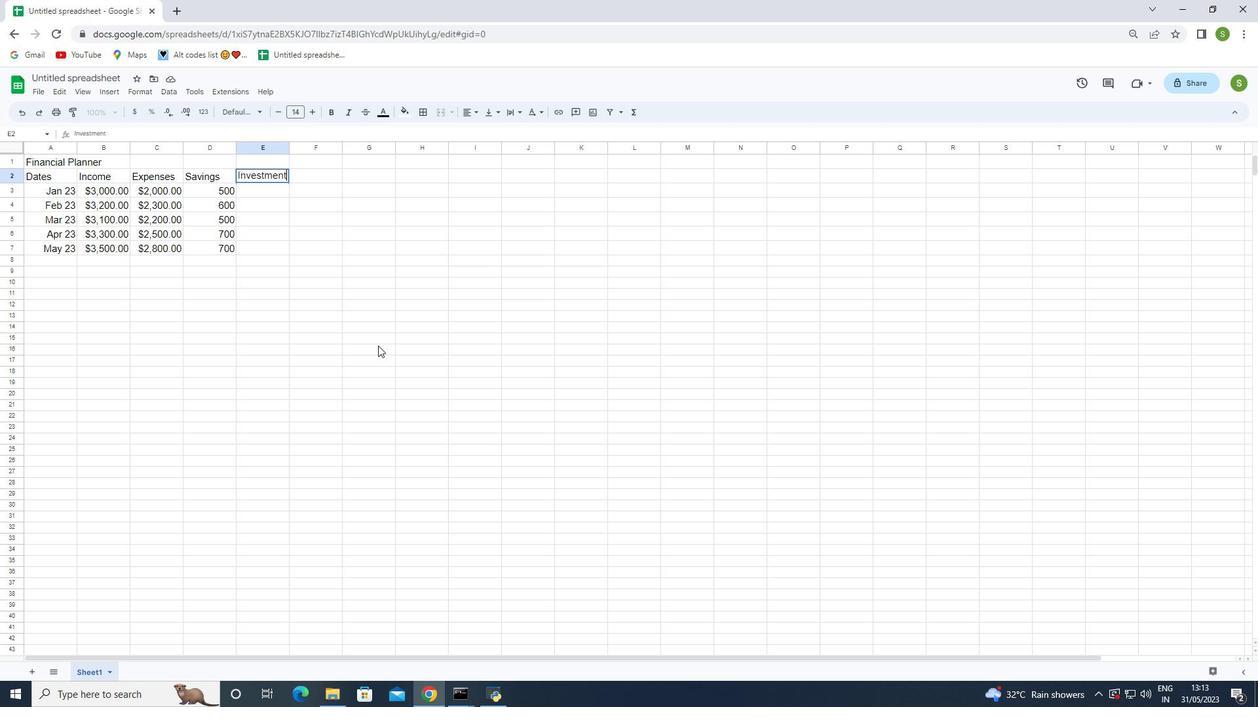 
Action: Mouse moved to (264, 193)
Screenshot: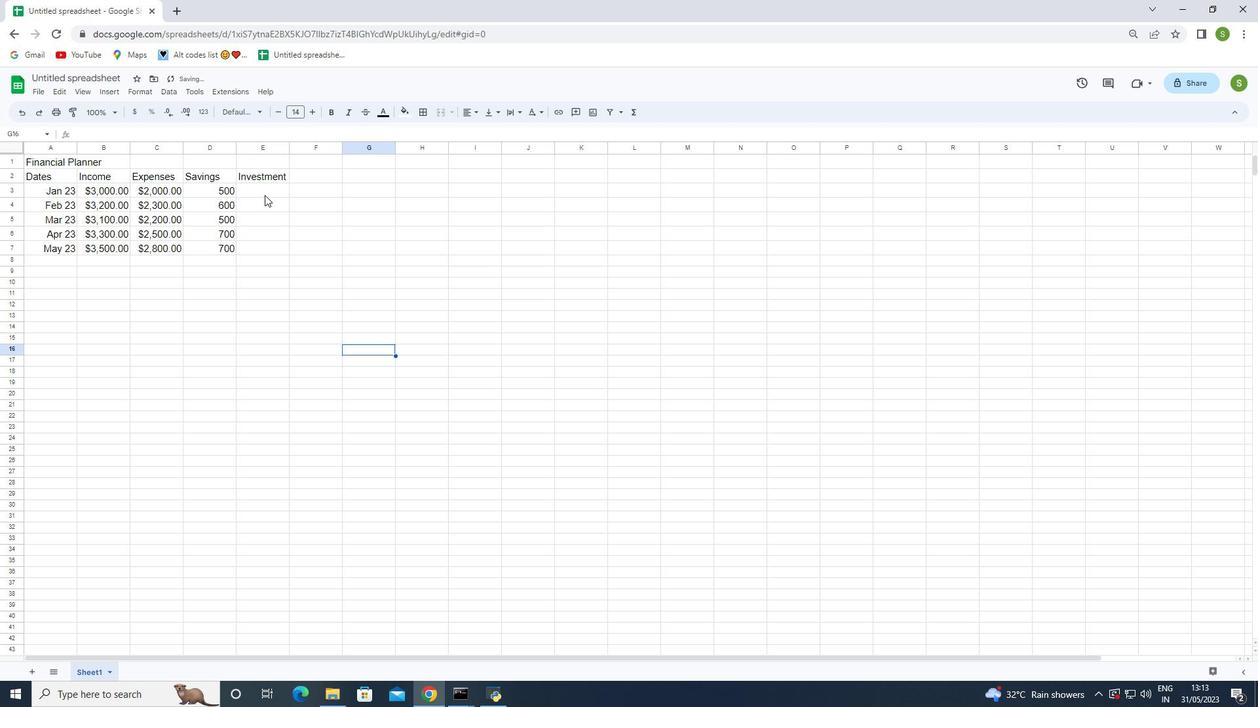 
Action: Mouse pressed left at (264, 193)
Screenshot: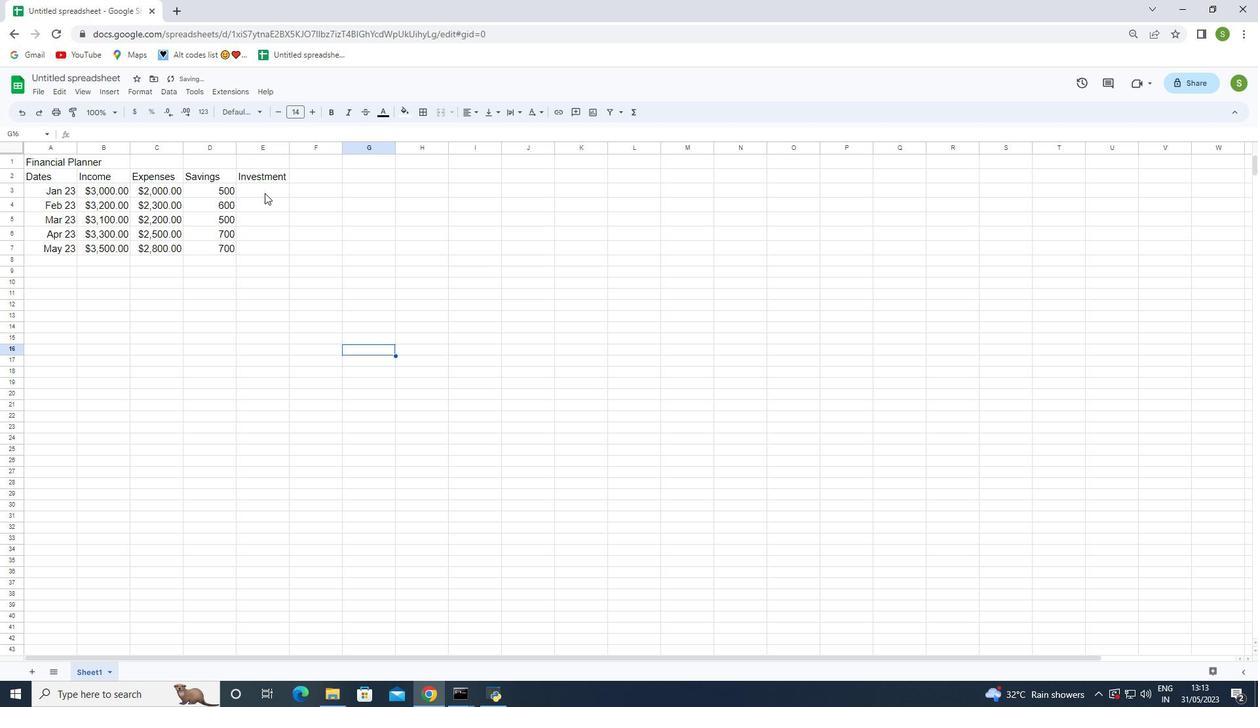 
Action: Key pressed 500<Key.enter>700<Key.enter>800<Key.enter>900<Key.enter>1000<Key.enter>
Screenshot: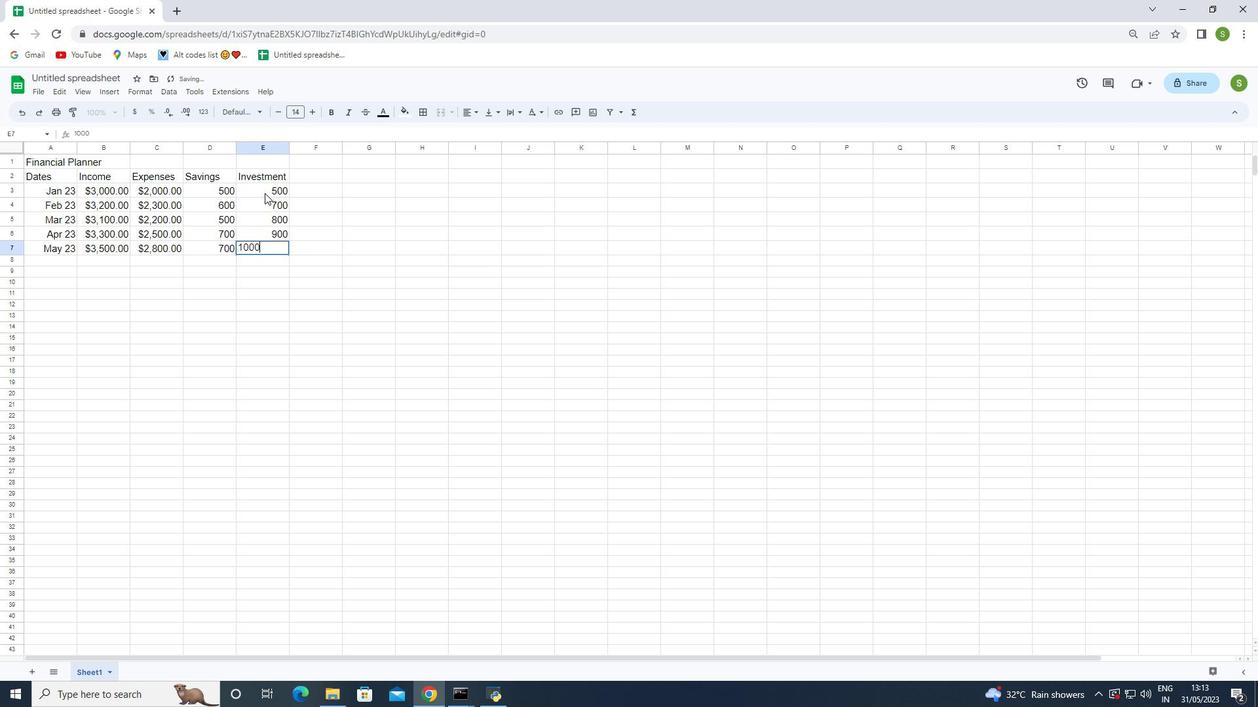 
Action: Mouse moved to (209, 191)
Screenshot: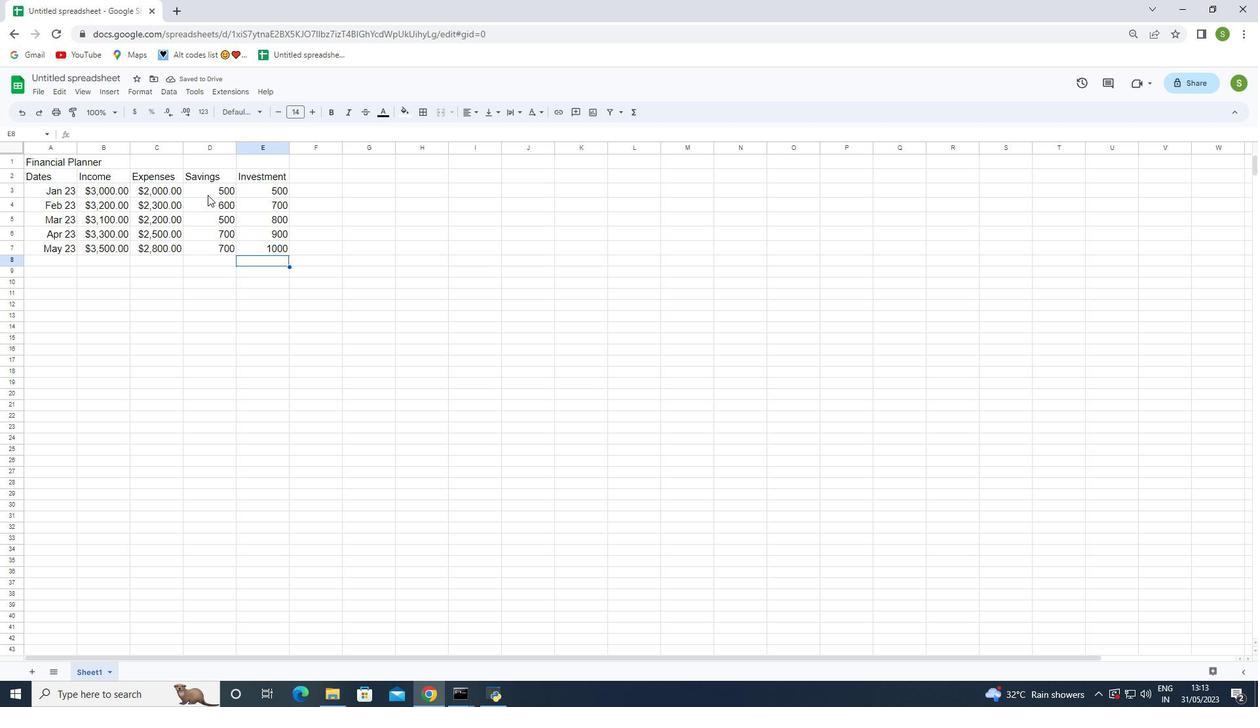 
Action: Mouse pressed left at (209, 191)
Screenshot: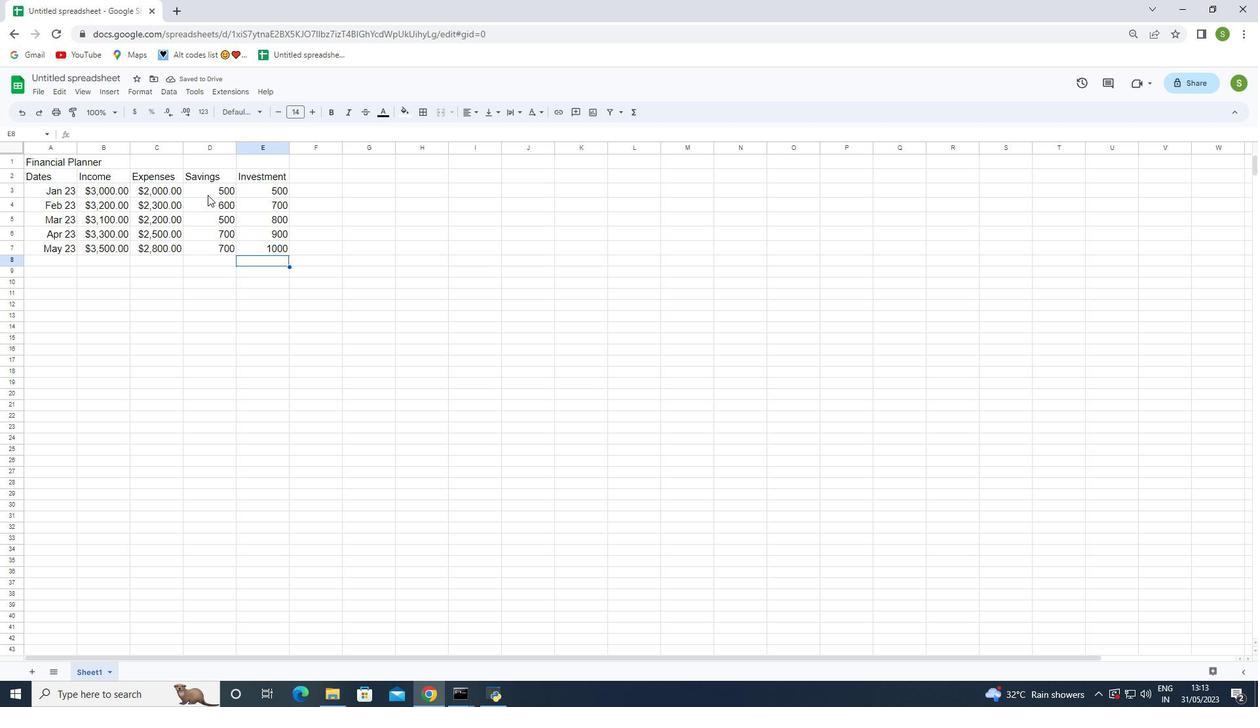 
Action: Mouse moved to (136, 111)
Screenshot: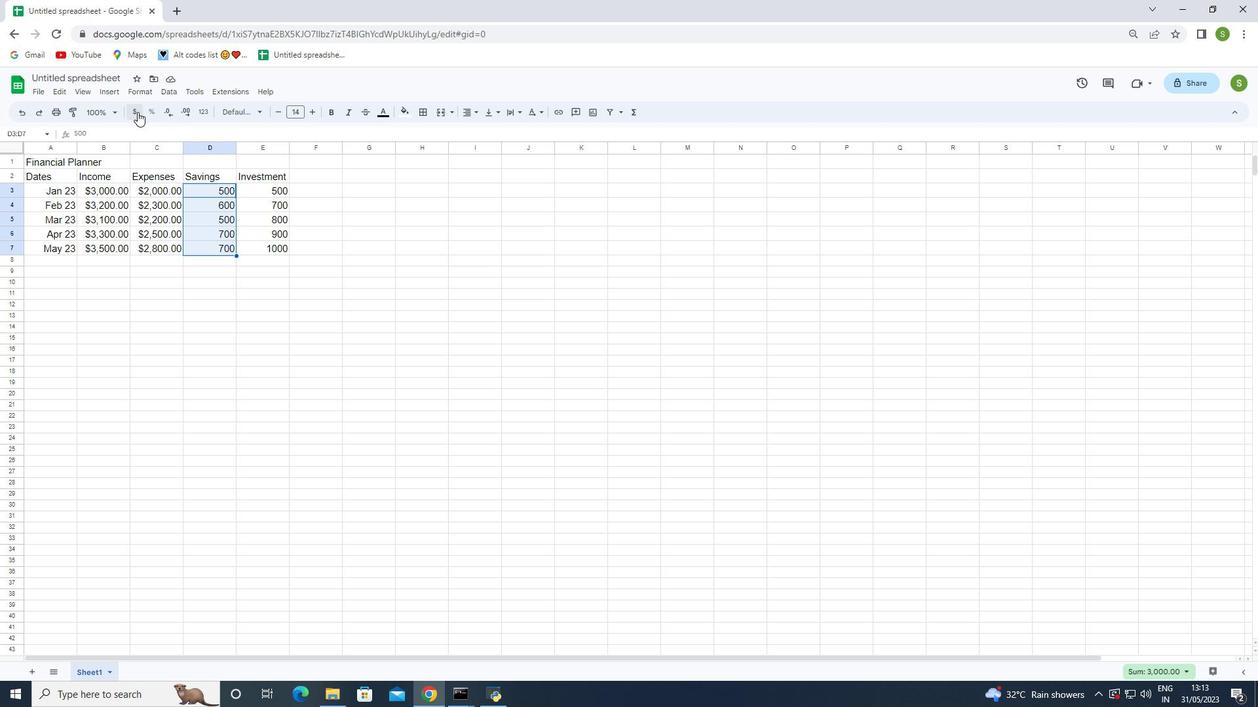 
Action: Mouse pressed left at (136, 111)
Screenshot: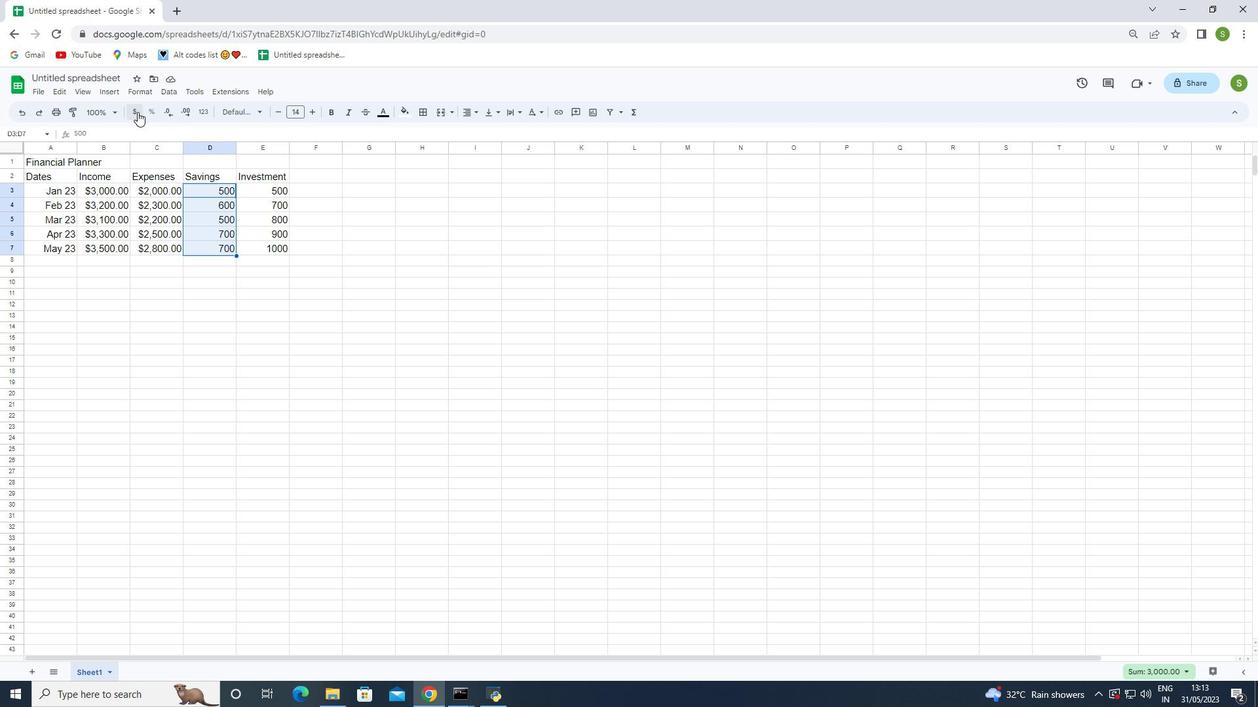 
Action: Mouse moved to (251, 197)
Screenshot: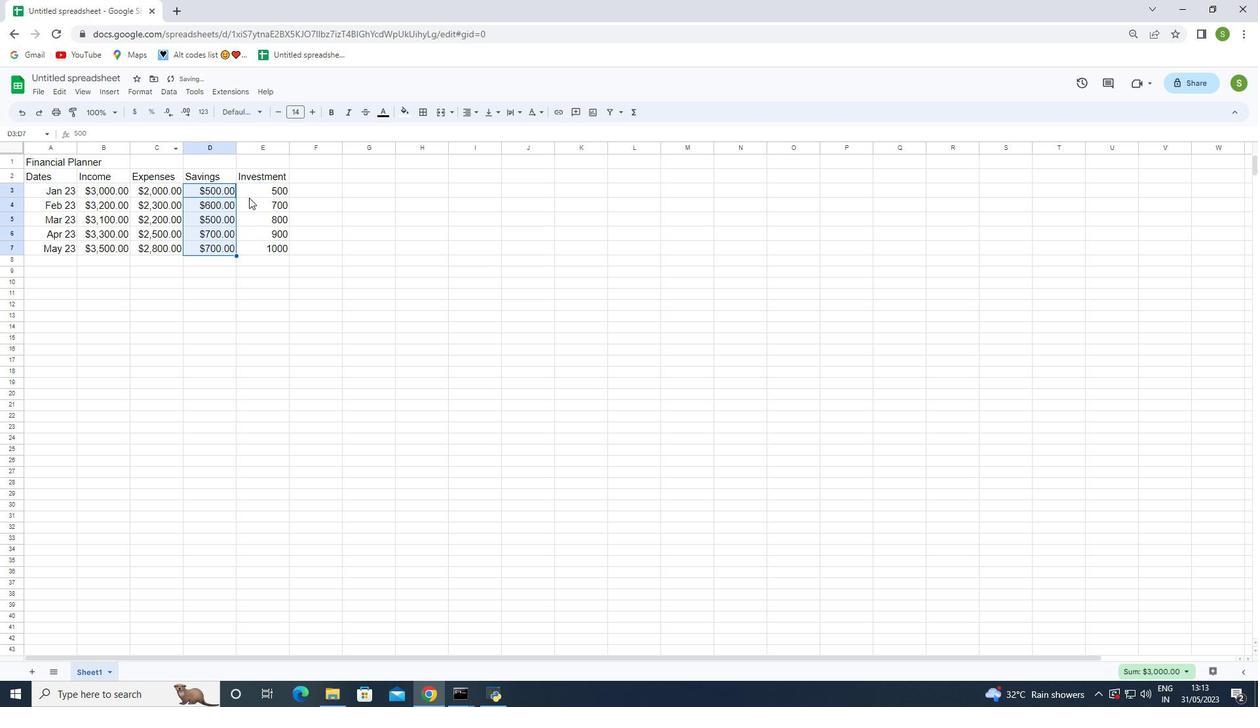 
Action: Mouse pressed left at (251, 197)
Screenshot: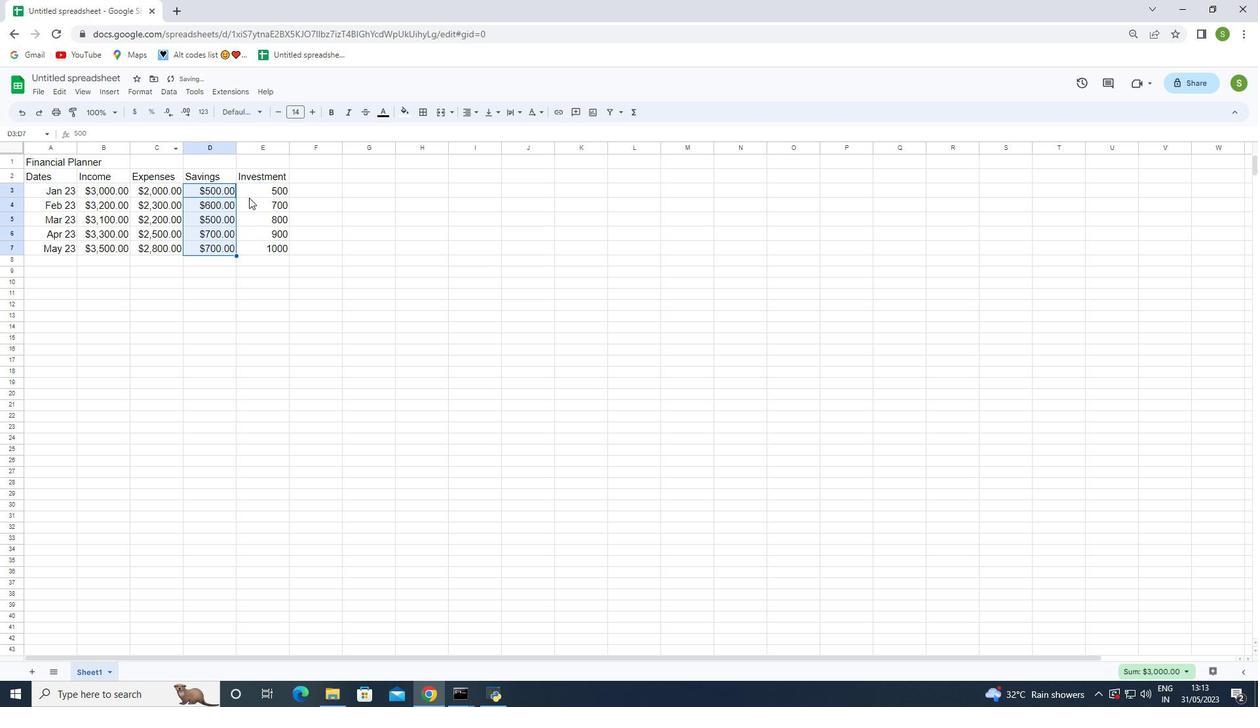 
Action: Mouse moved to (135, 114)
Screenshot: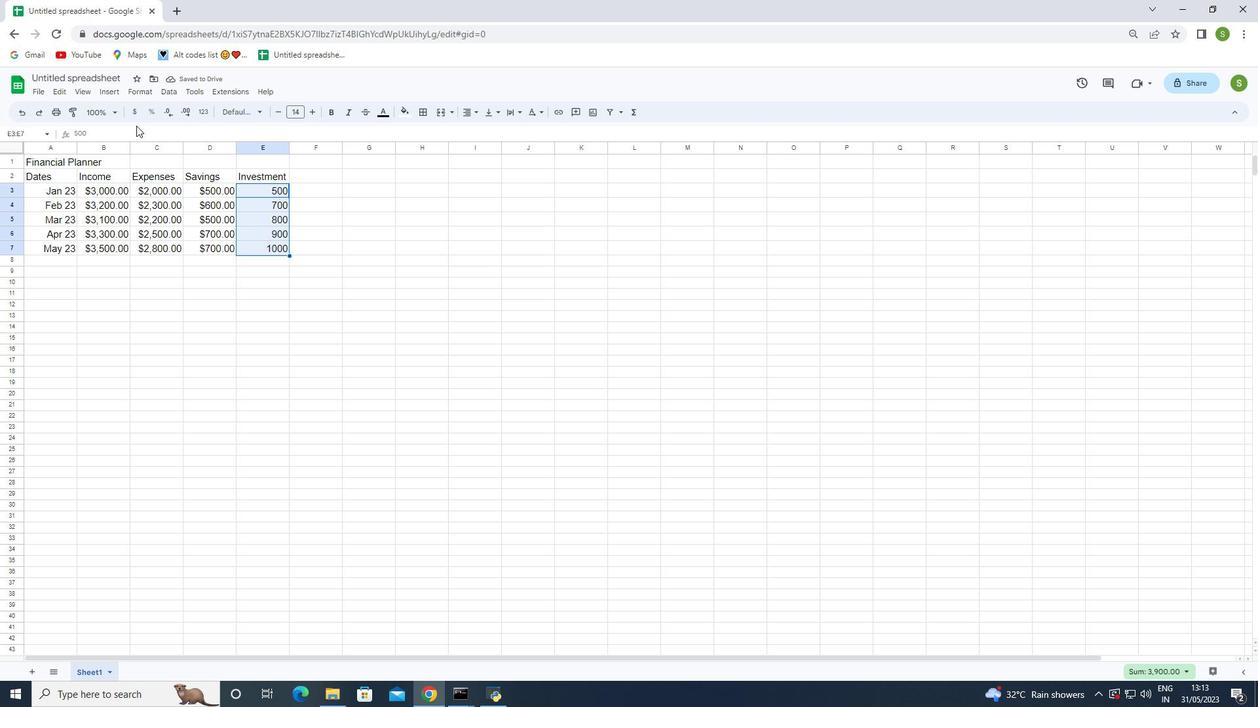 
Action: Mouse pressed left at (135, 114)
Screenshot: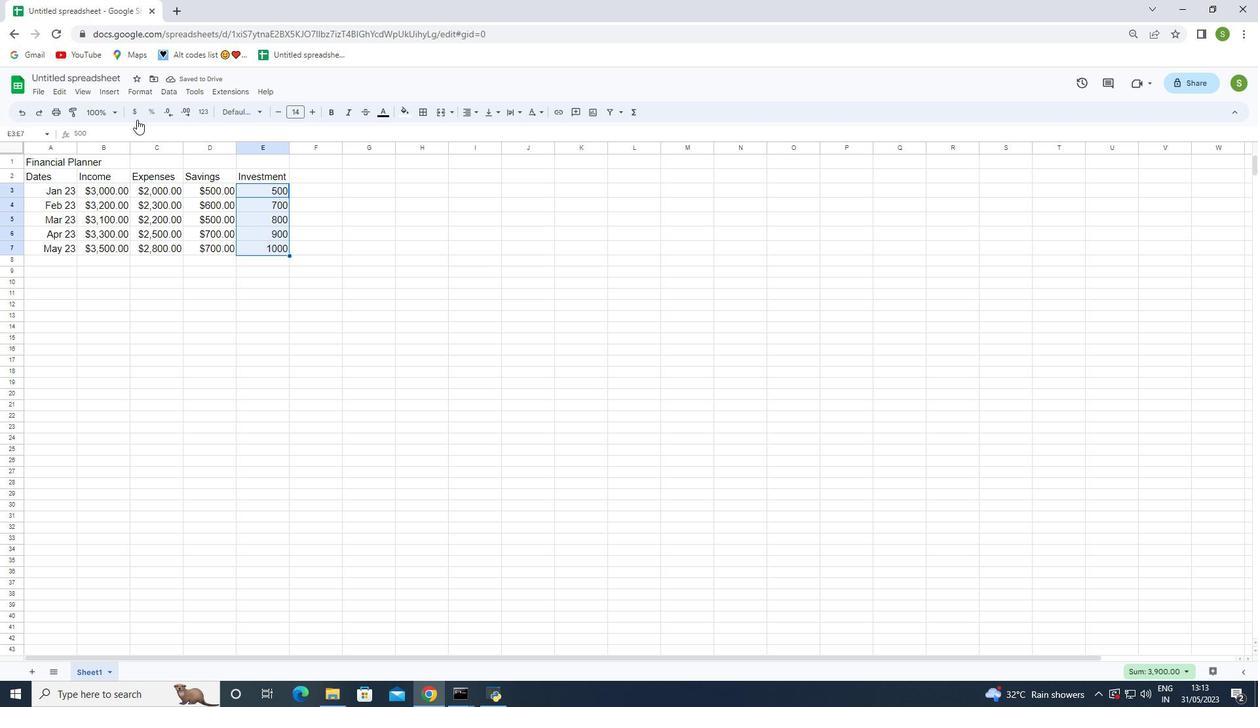 
Action: Mouse moved to (251, 351)
Screenshot: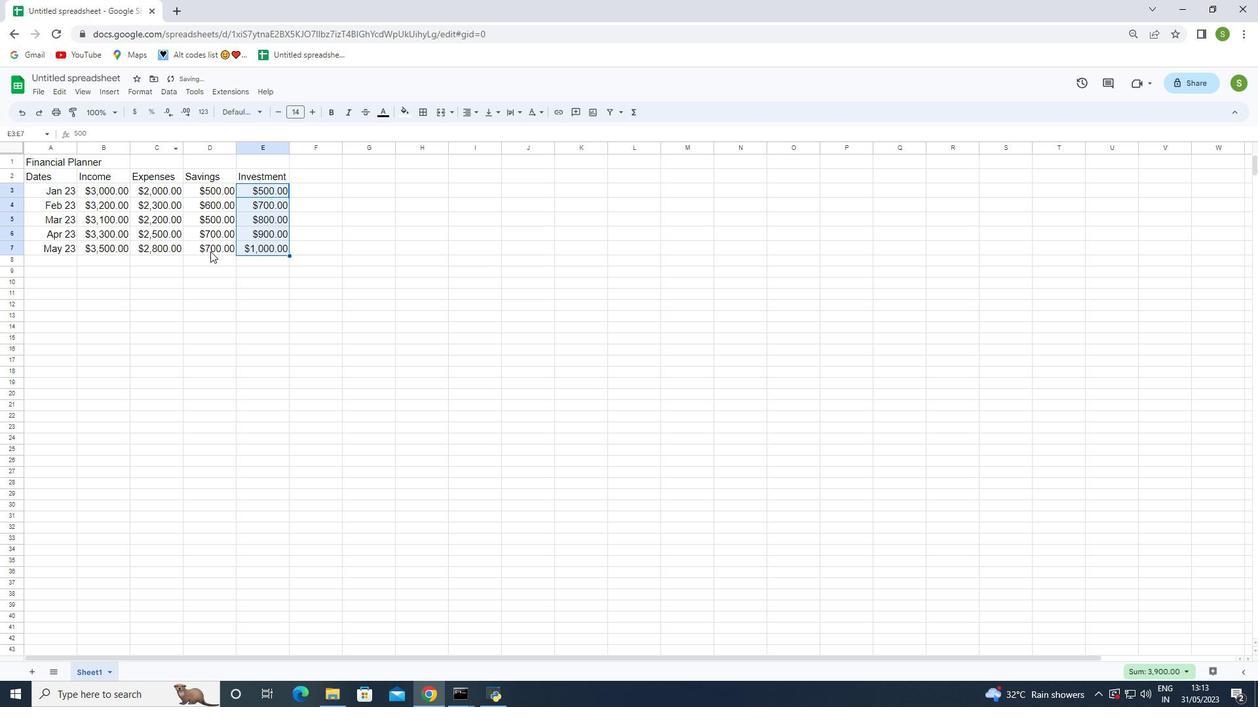 
Action: Mouse pressed left at (251, 351)
Screenshot: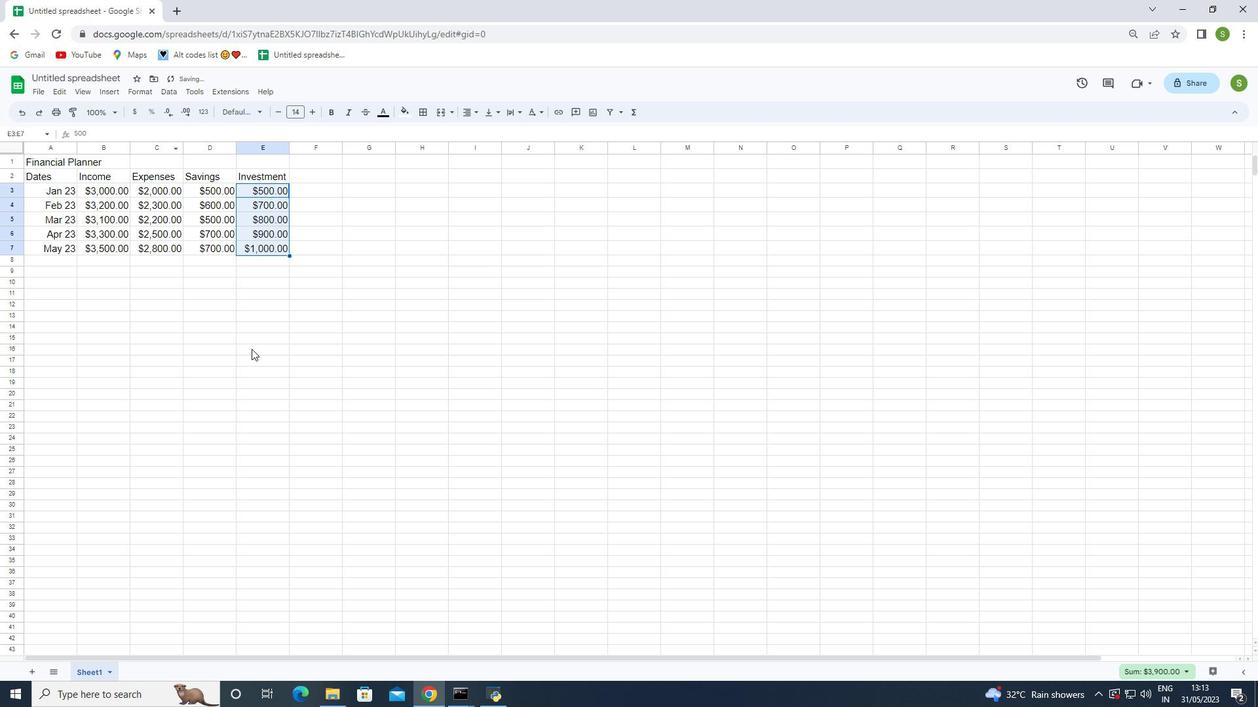 
Action: Mouse moved to (247, 359)
Screenshot: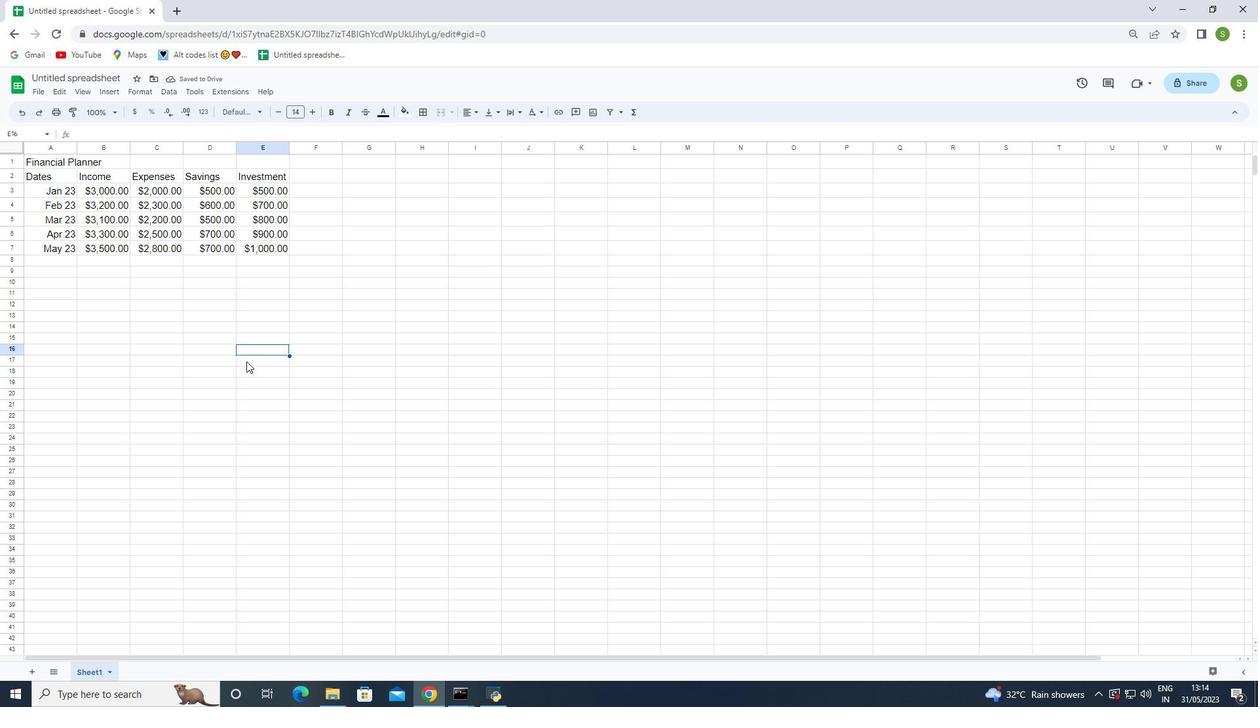 
Action: Mouse pressed left at (247, 359)
Screenshot: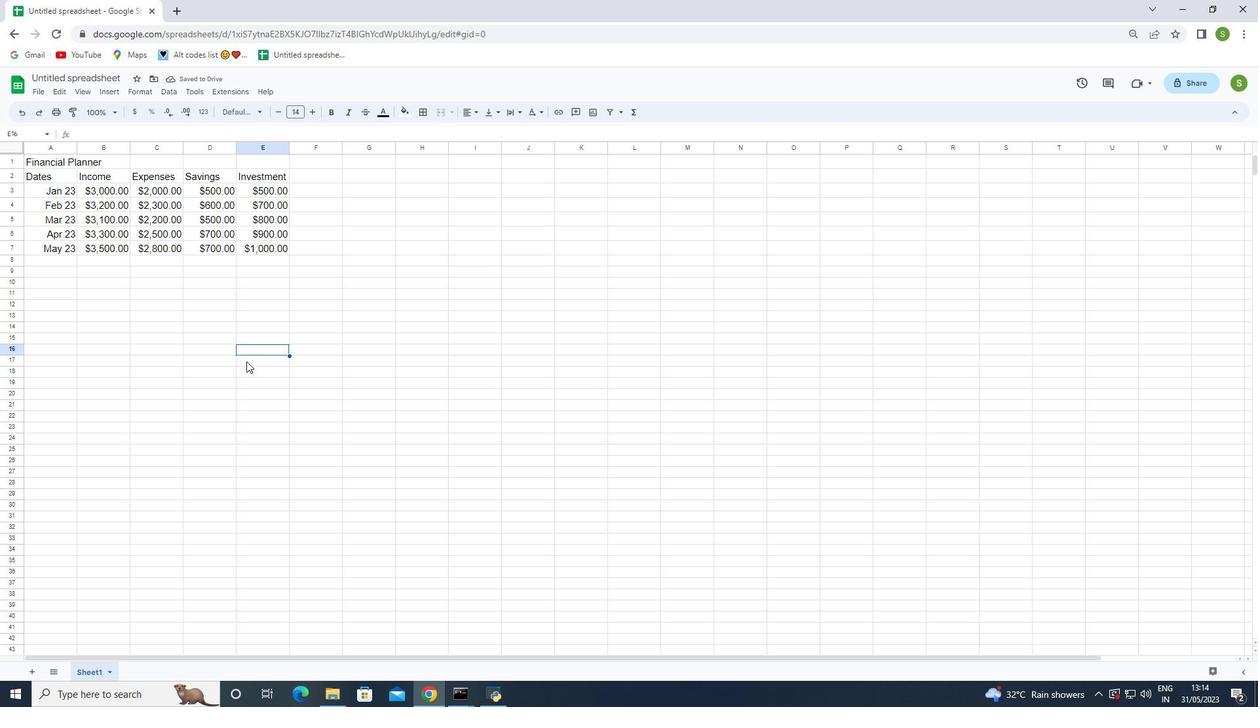 
Action: Mouse moved to (317, 175)
Screenshot: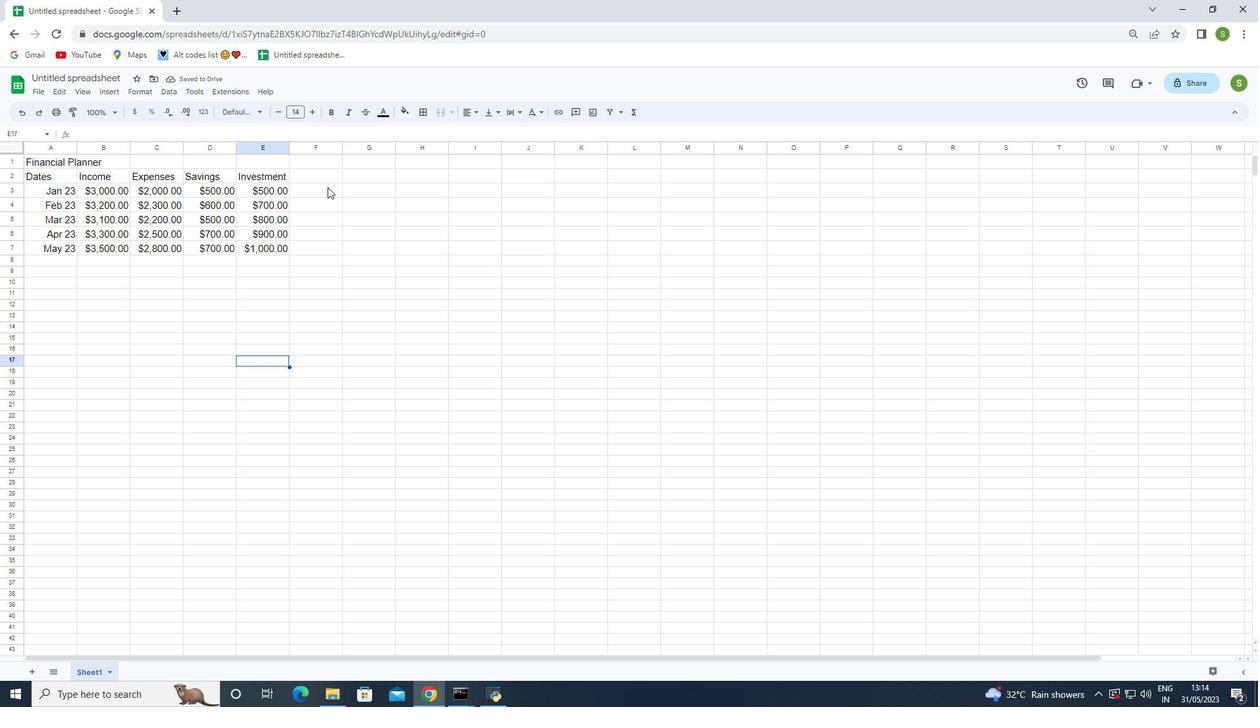 
Action: Mouse pressed left at (317, 175)
Screenshot: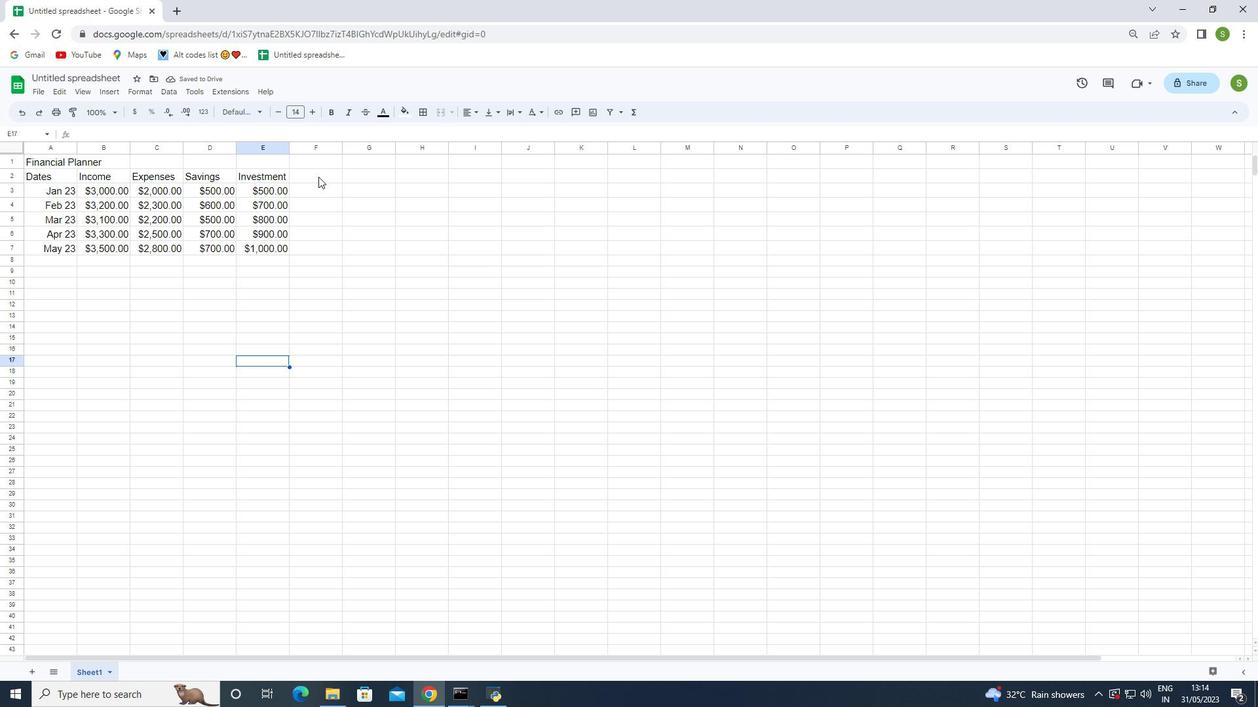 
Action: Mouse moved to (319, 179)
Screenshot: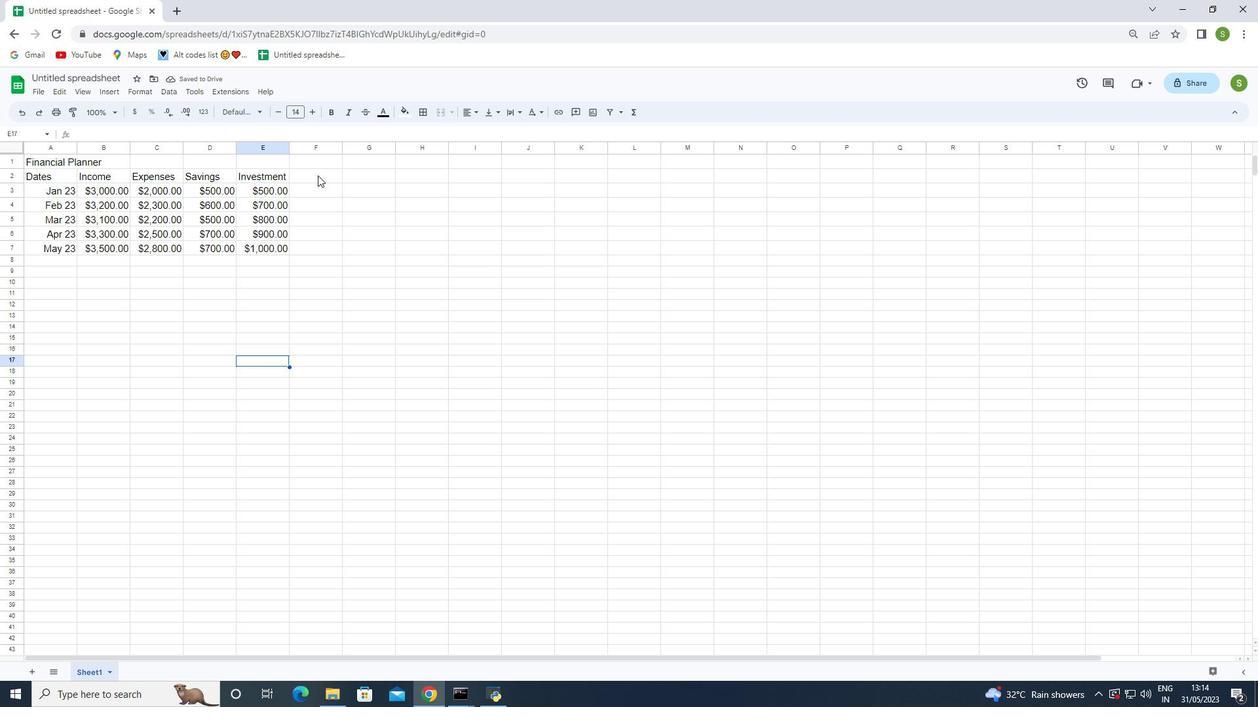 
Action: Key pressed <Key.shift>Net<Key.space><Key.shift><Key.shift><Key.shift><Key.shift><Key.shift><Key.shift><Key.shift><Key.shift><Key.shift><Key.shift><Key.shift><Key.shift><Key.shift><Key.shift><Key.shift><Key.shift><Key.shift><Key.shift><Key.shift><Key.shift><Key.shift><Key.shift><Key.shift><Key.shift><Key.shift><Key.shift><Key.shift><Key.shift><Key.shift><Key.shift><Key.shift><Key.shift><Key.shift><Key.shift><Key.shift><Key.shift><Key.shift><Key.shift><Key.shift><Key.shift><Key.shift>Saving
Screenshot: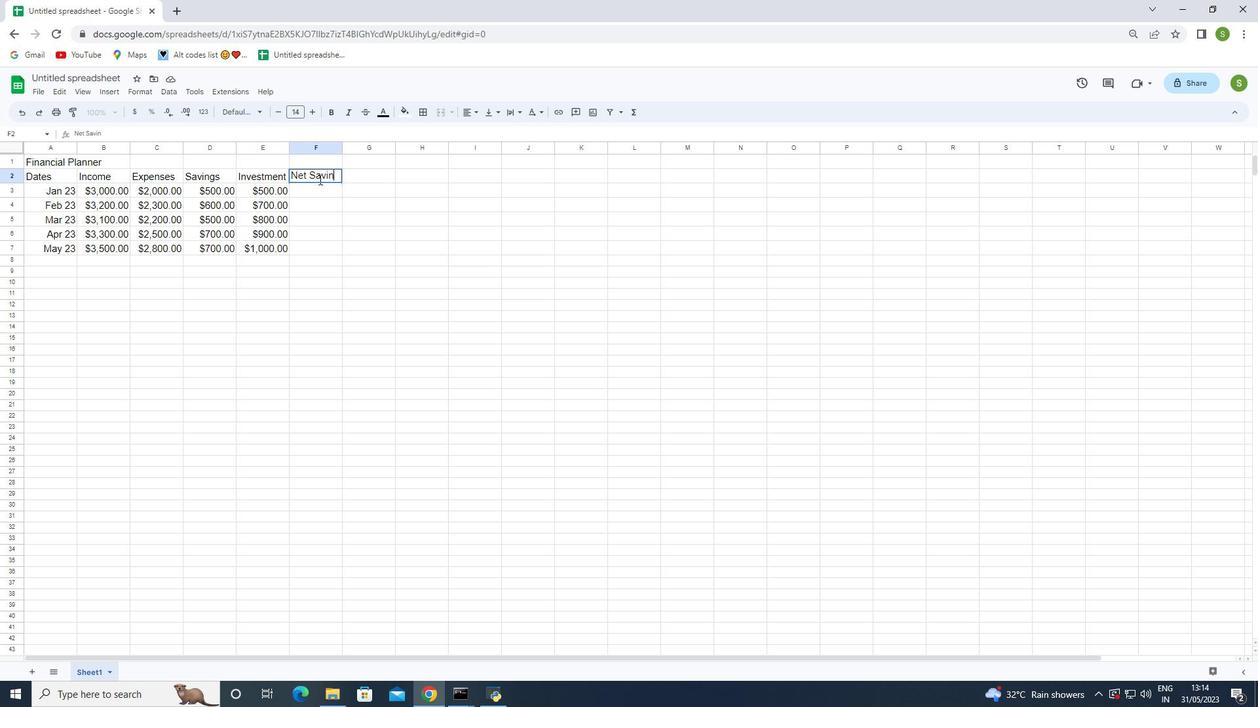 
Action: Mouse moved to (320, 221)
Screenshot: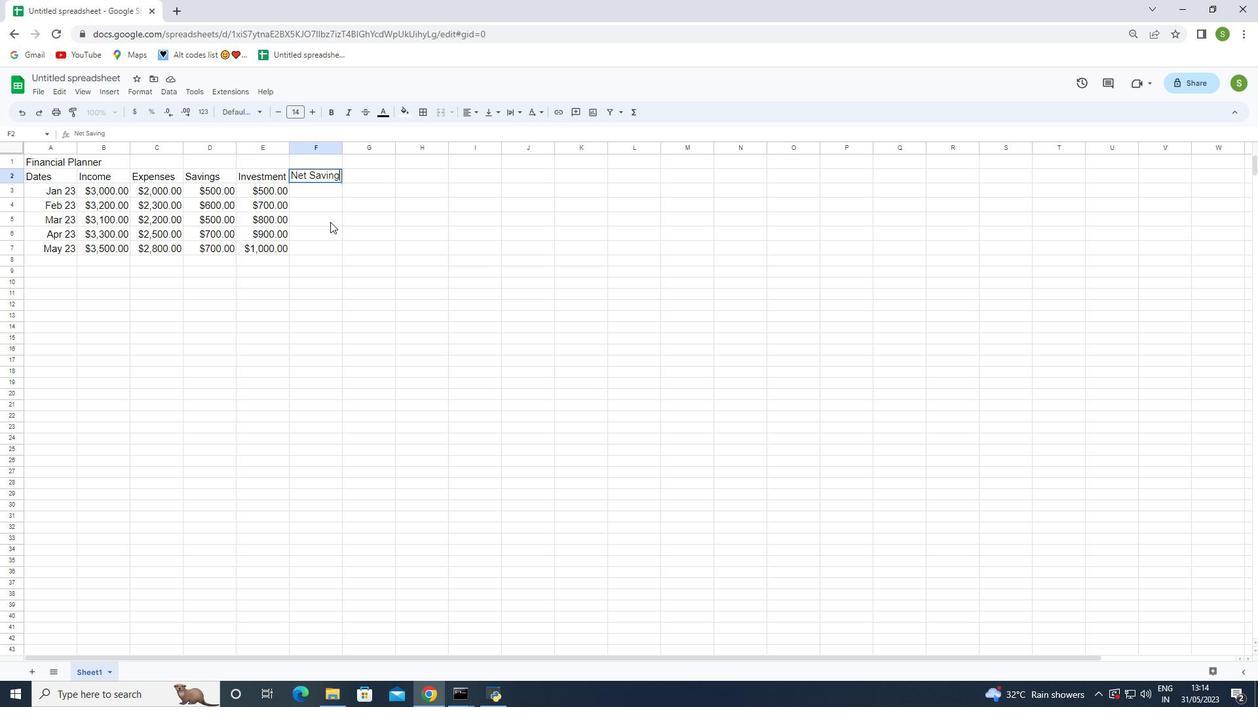
Action: Mouse pressed left at (320, 221)
Screenshot: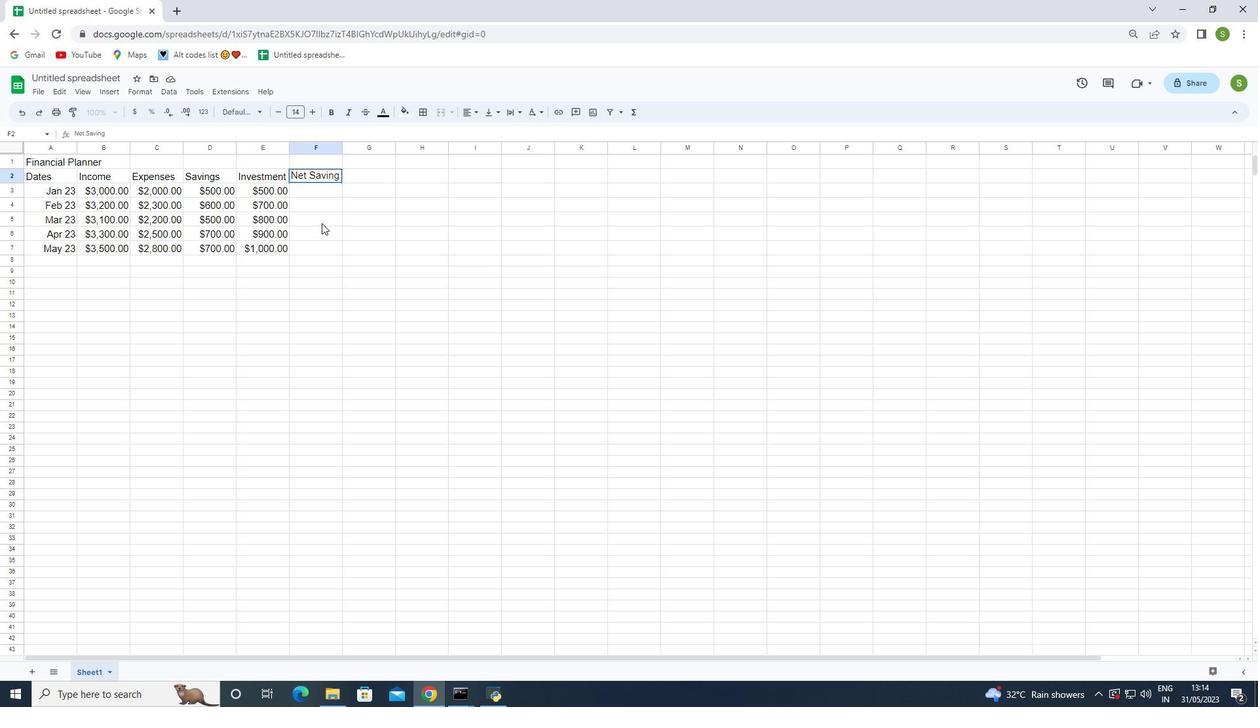 
Action: Mouse moved to (313, 190)
Screenshot: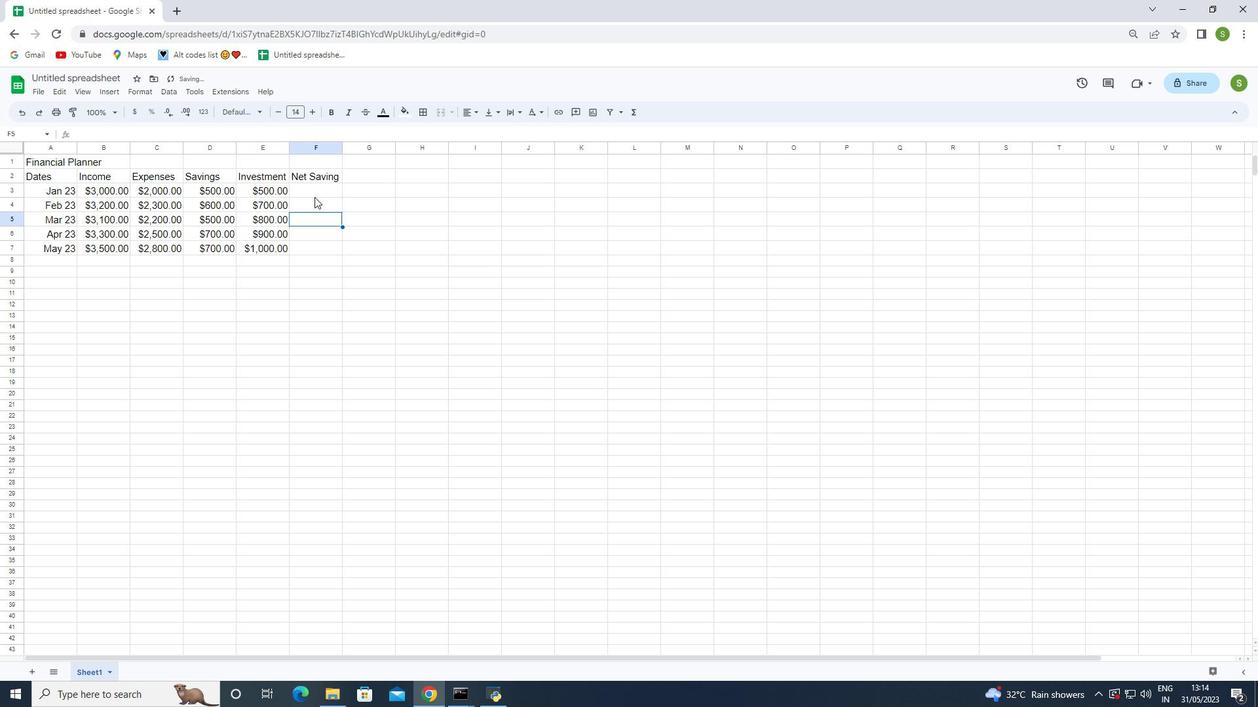 
Action: Mouse pressed left at (313, 190)
Screenshot: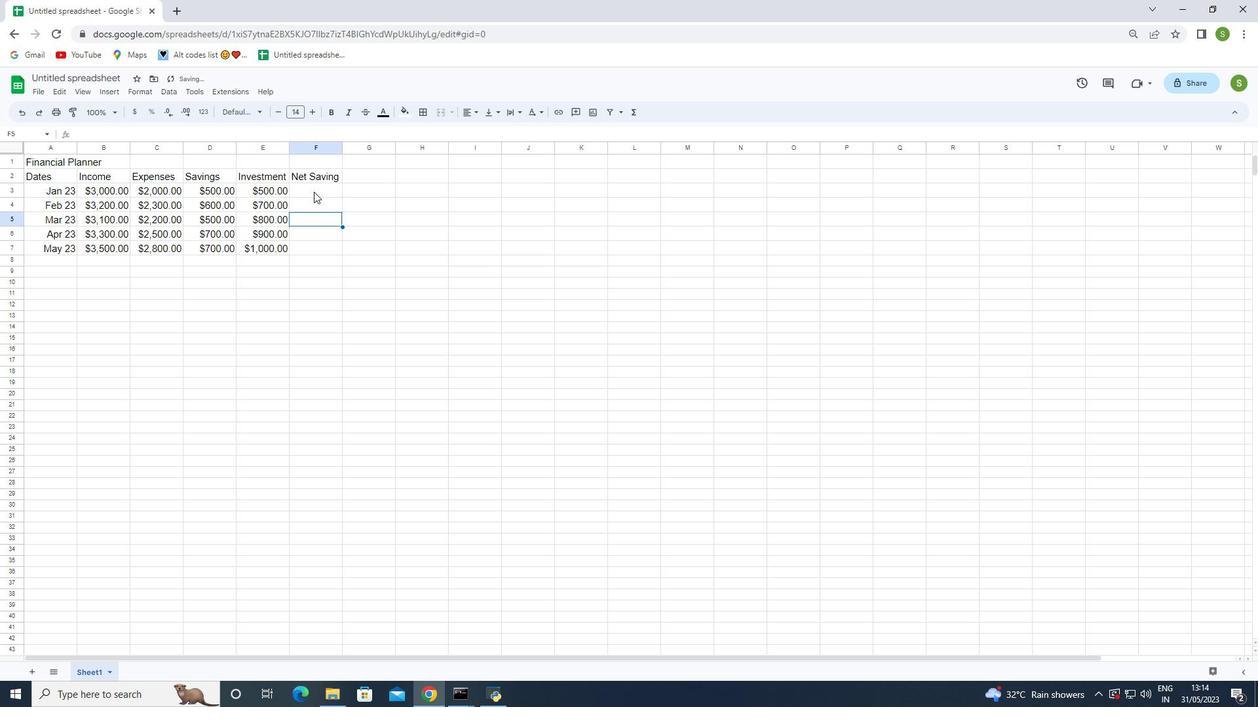 
Action: Mouse moved to (311, 193)
Screenshot: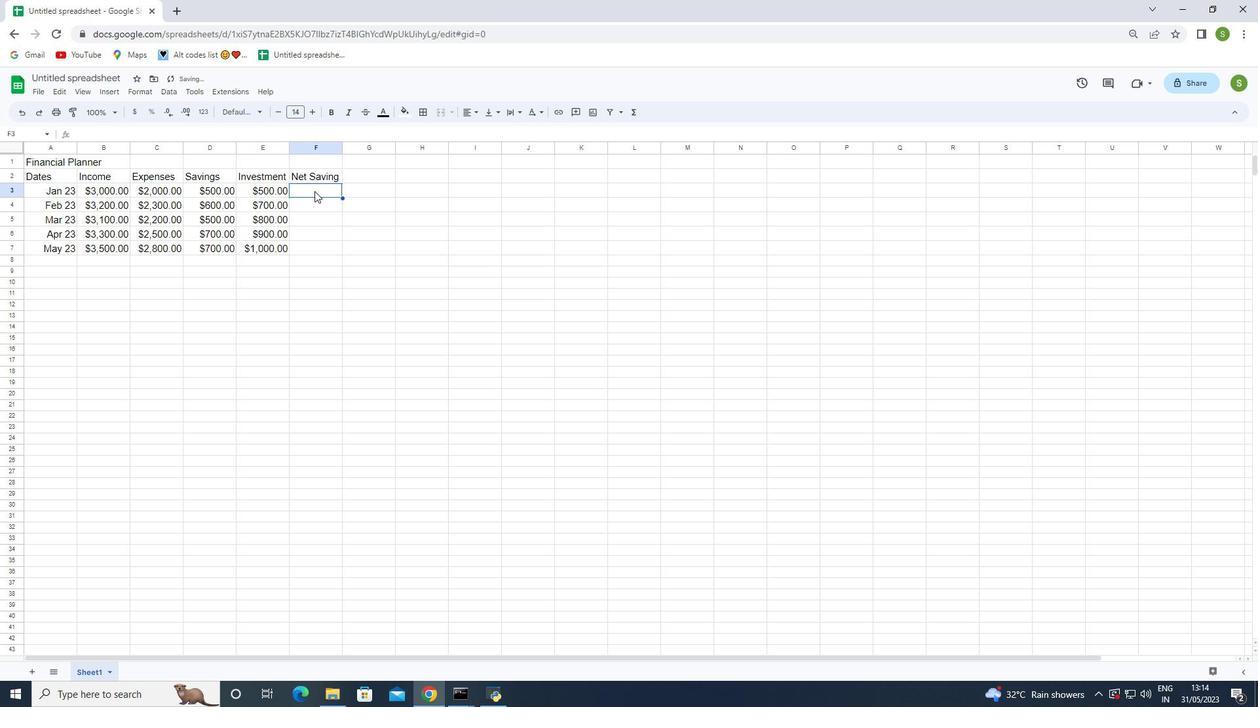 
Action: Key pressed 1000<Key.enter>1200<Key.enter>900<Key.enter>
Screenshot: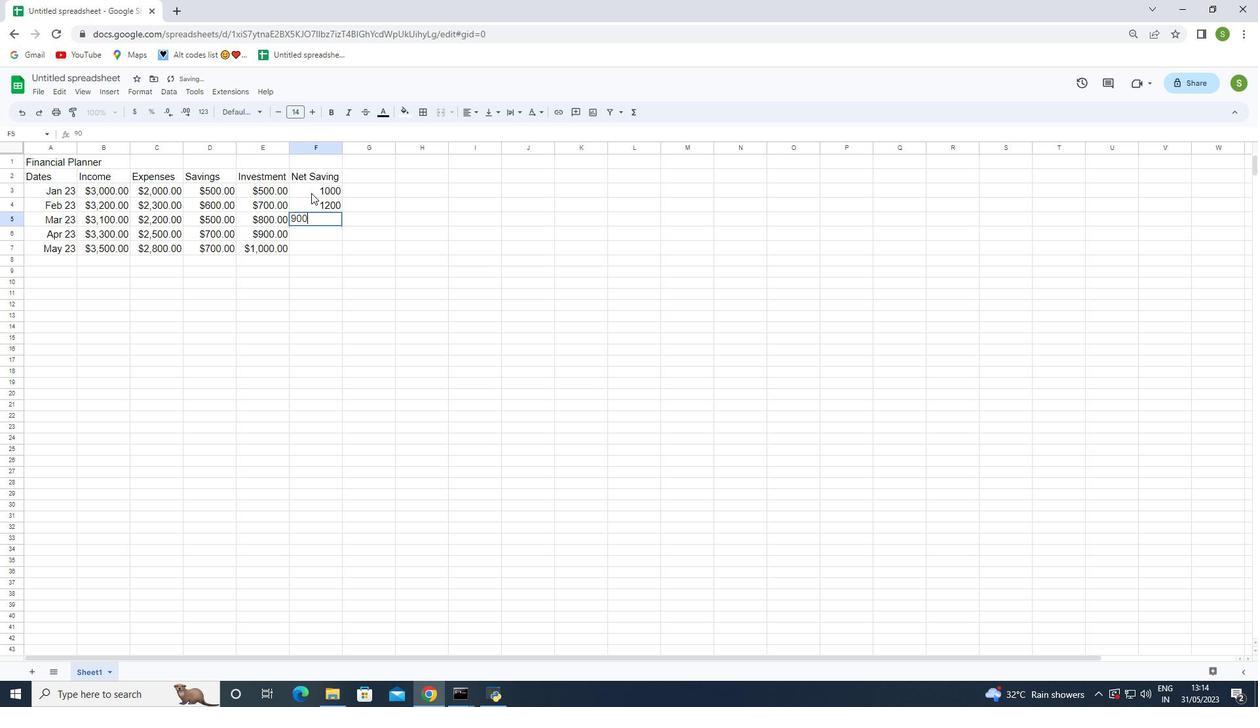
Action: Mouse moved to (370, 258)
Screenshot: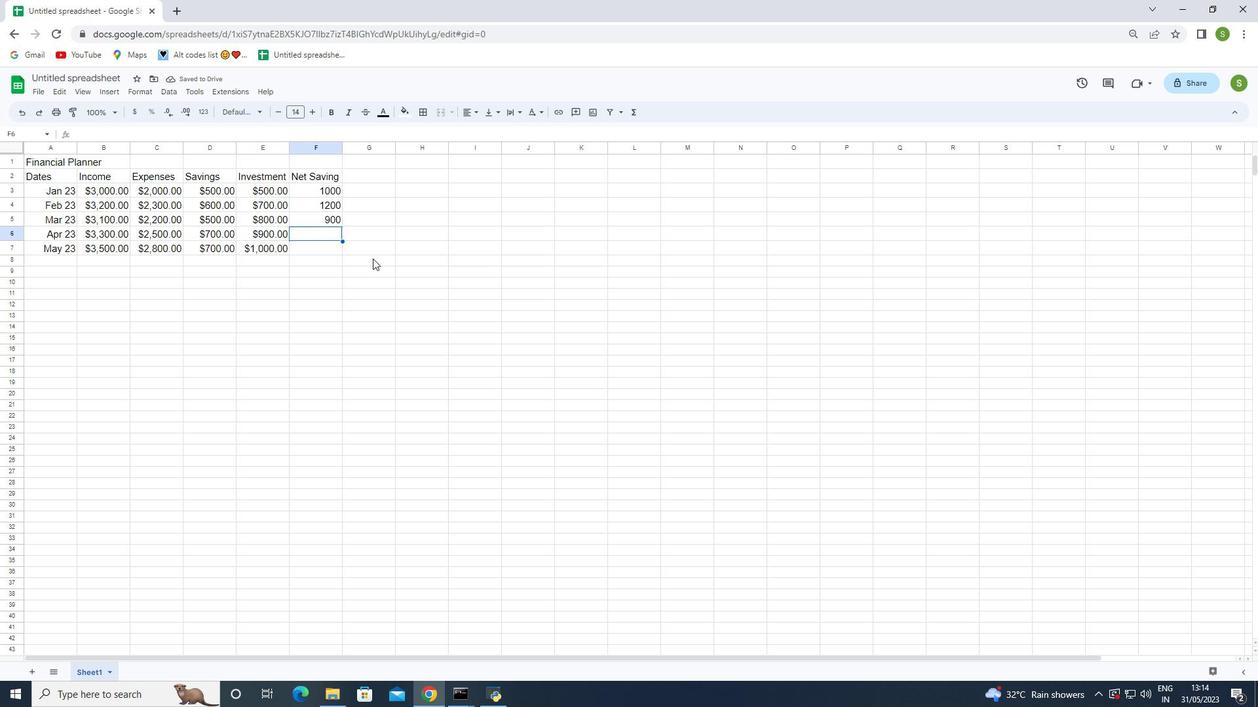 
Action: Key pressed 800<Key.enter>700<Key.enter>
Screenshot: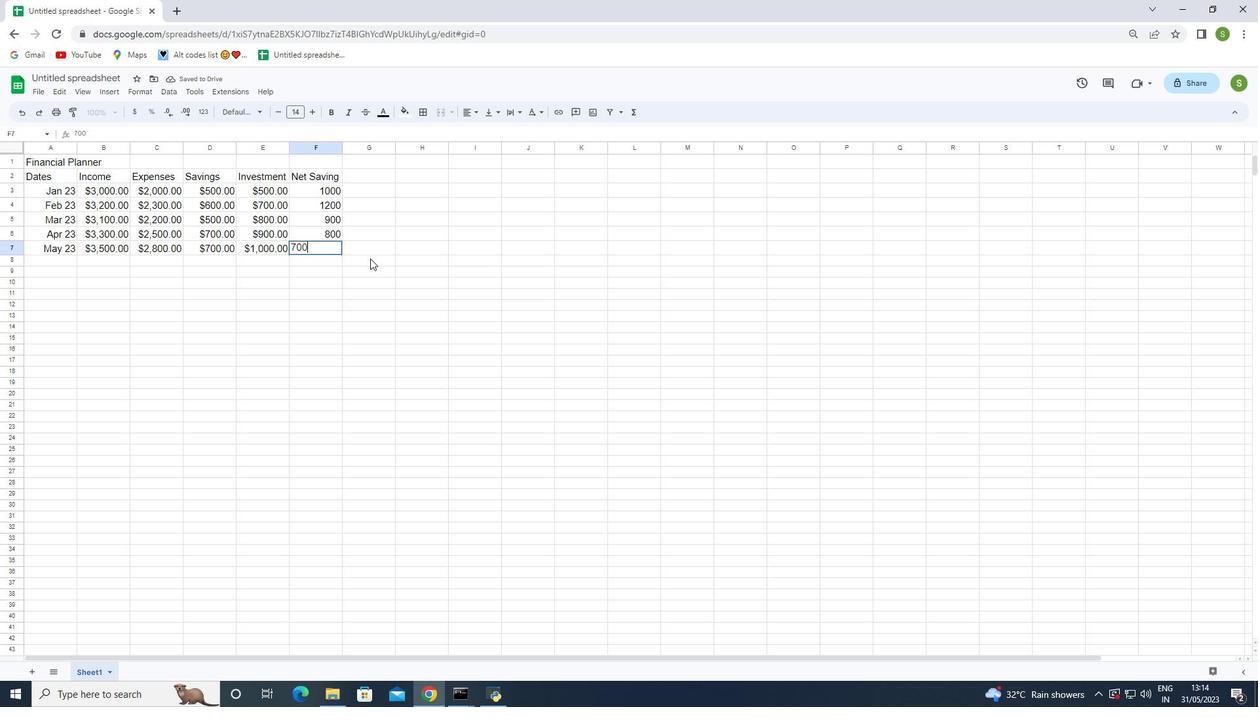 
Action: Mouse moved to (304, 334)
Screenshot: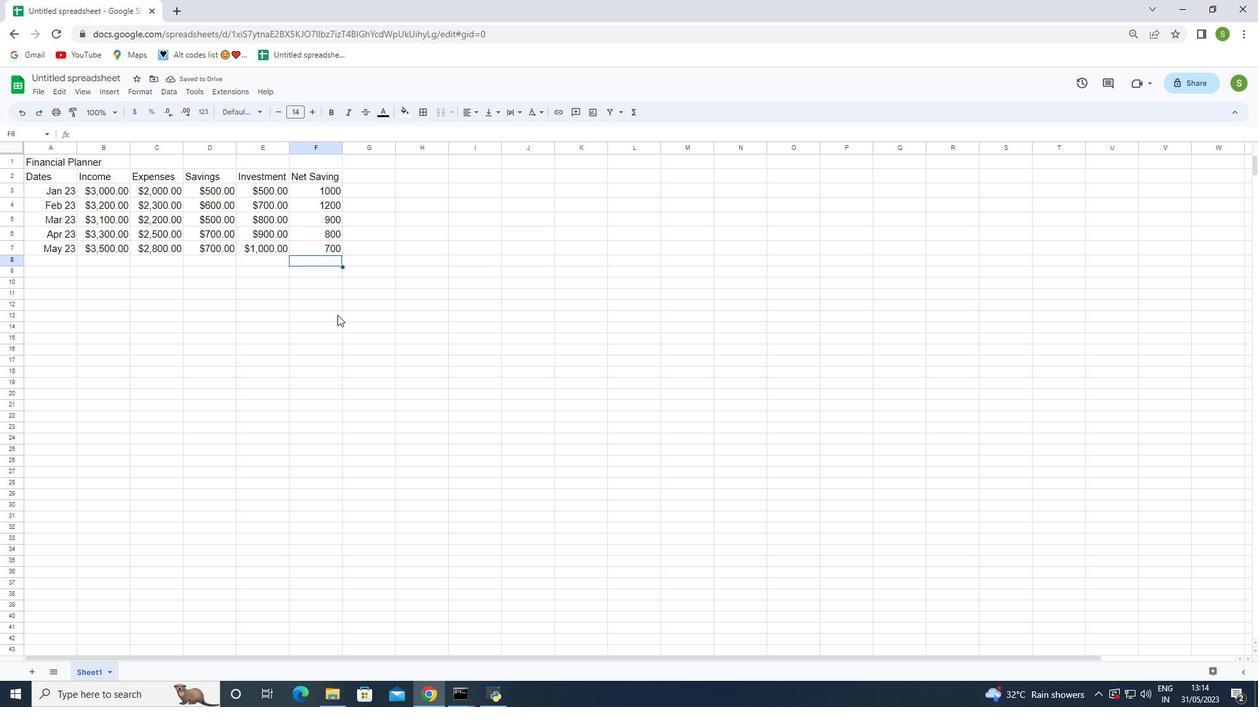 
Action: Mouse pressed left at (304, 334)
Screenshot: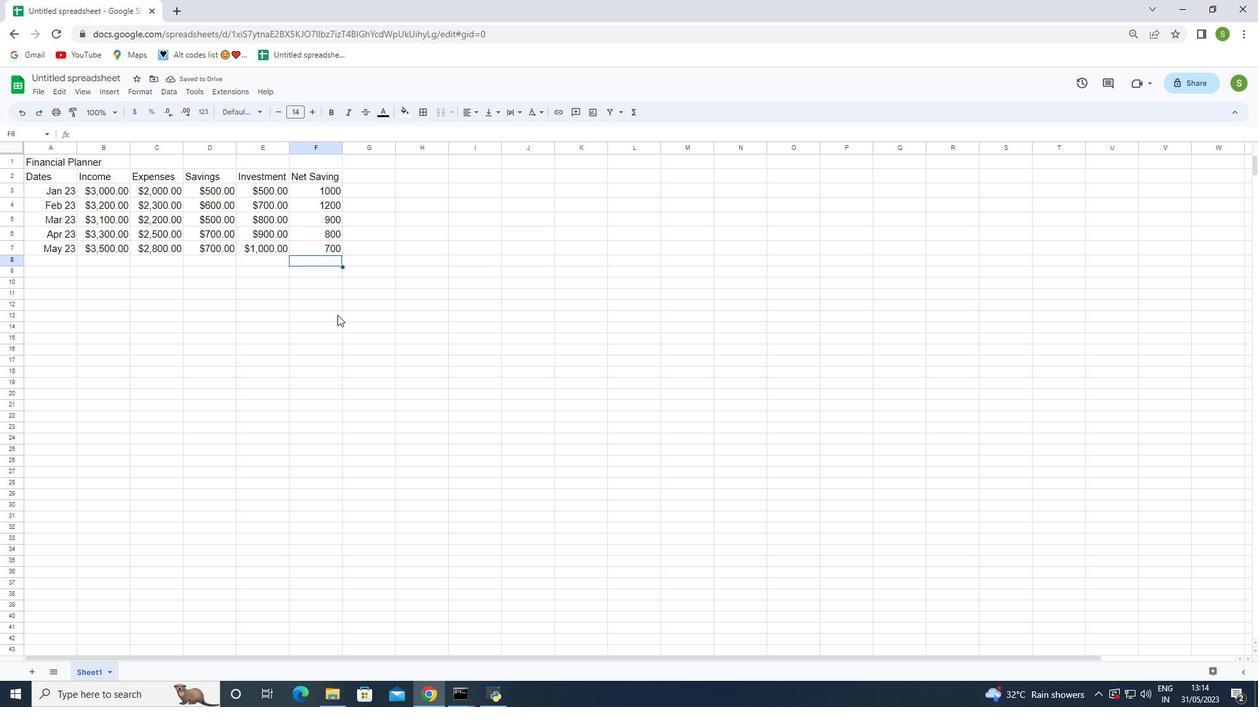 
Action: Mouse moved to (37, 93)
Screenshot: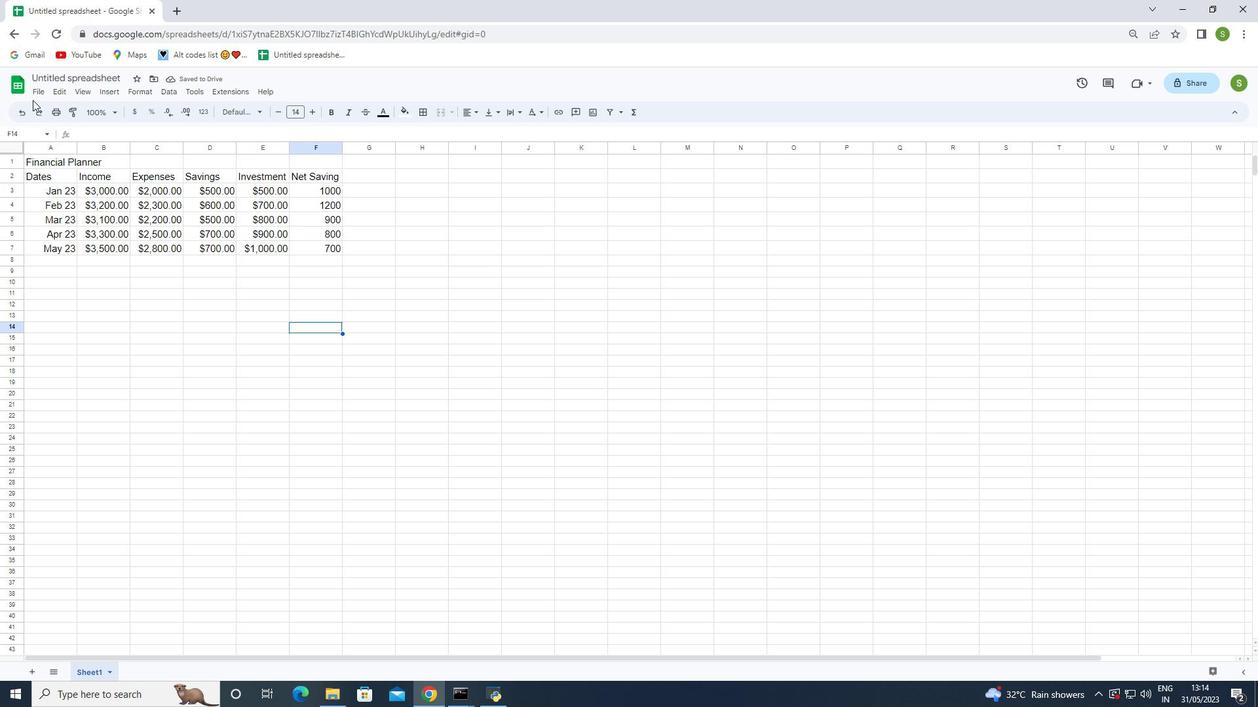 
Action: Mouse pressed left at (37, 93)
Screenshot: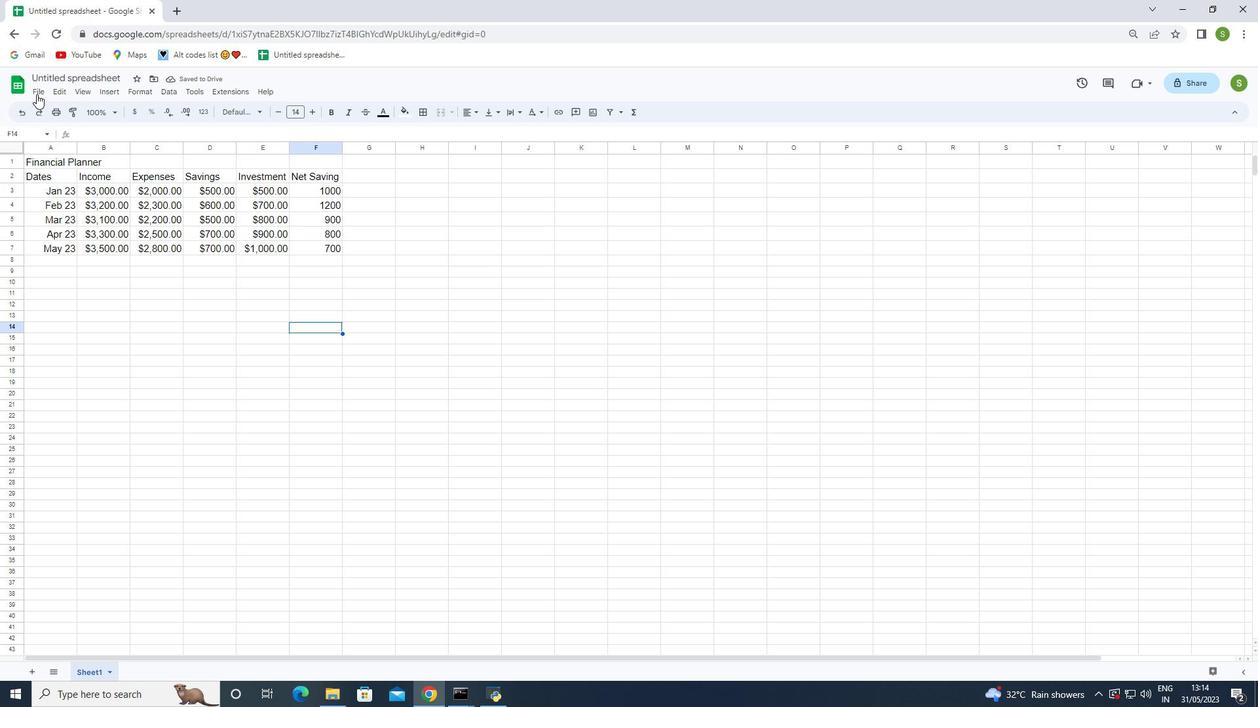 
Action: Mouse moved to (68, 245)
Screenshot: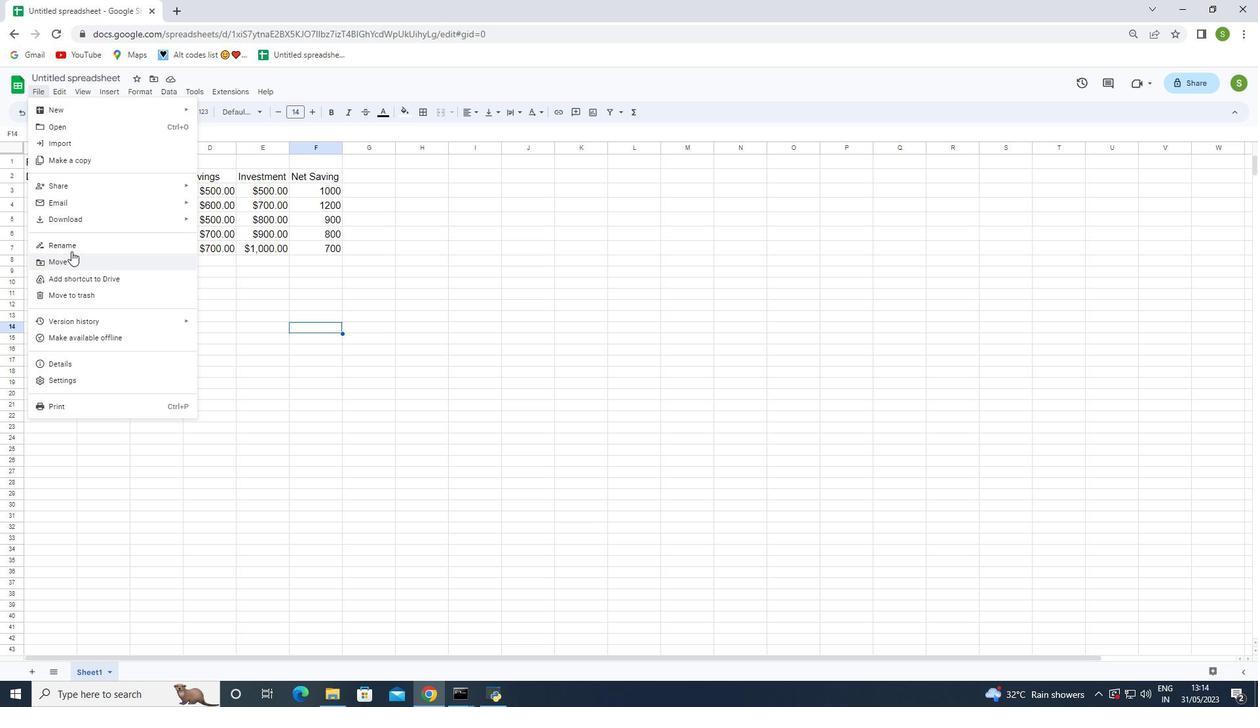 
Action: Mouse pressed left at (68, 245)
Screenshot: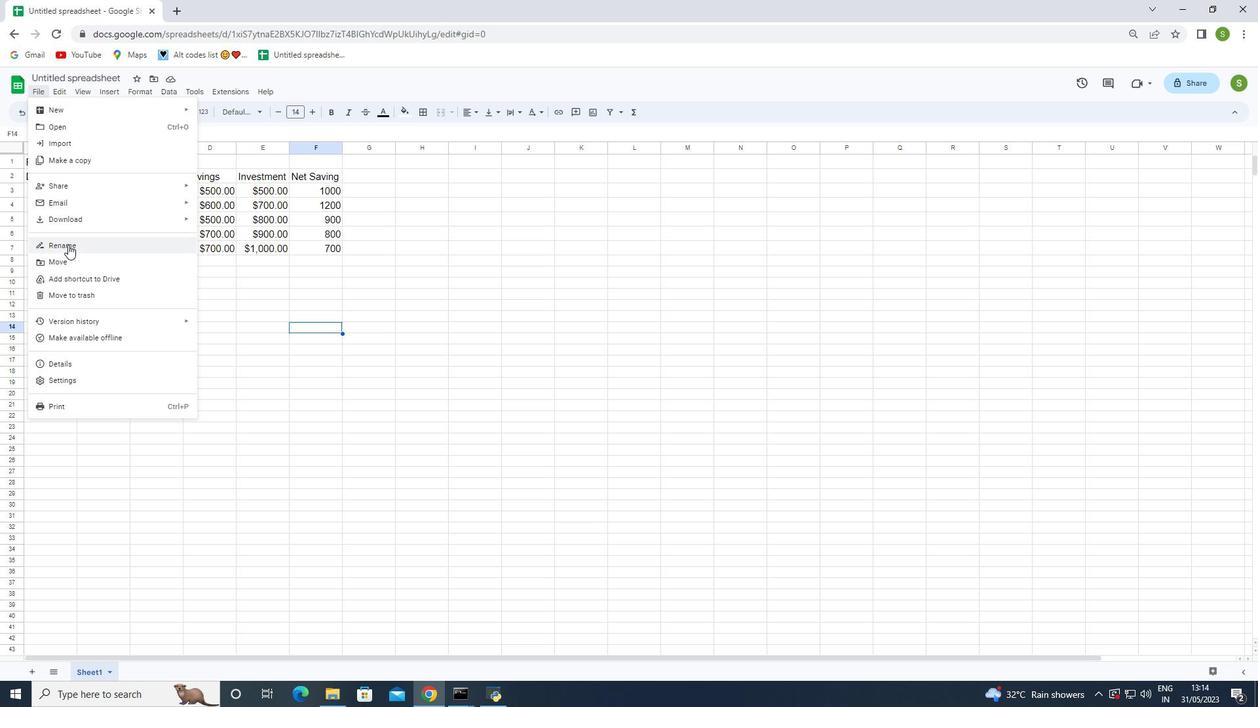 
Action: Mouse moved to (127, 318)
Screenshot: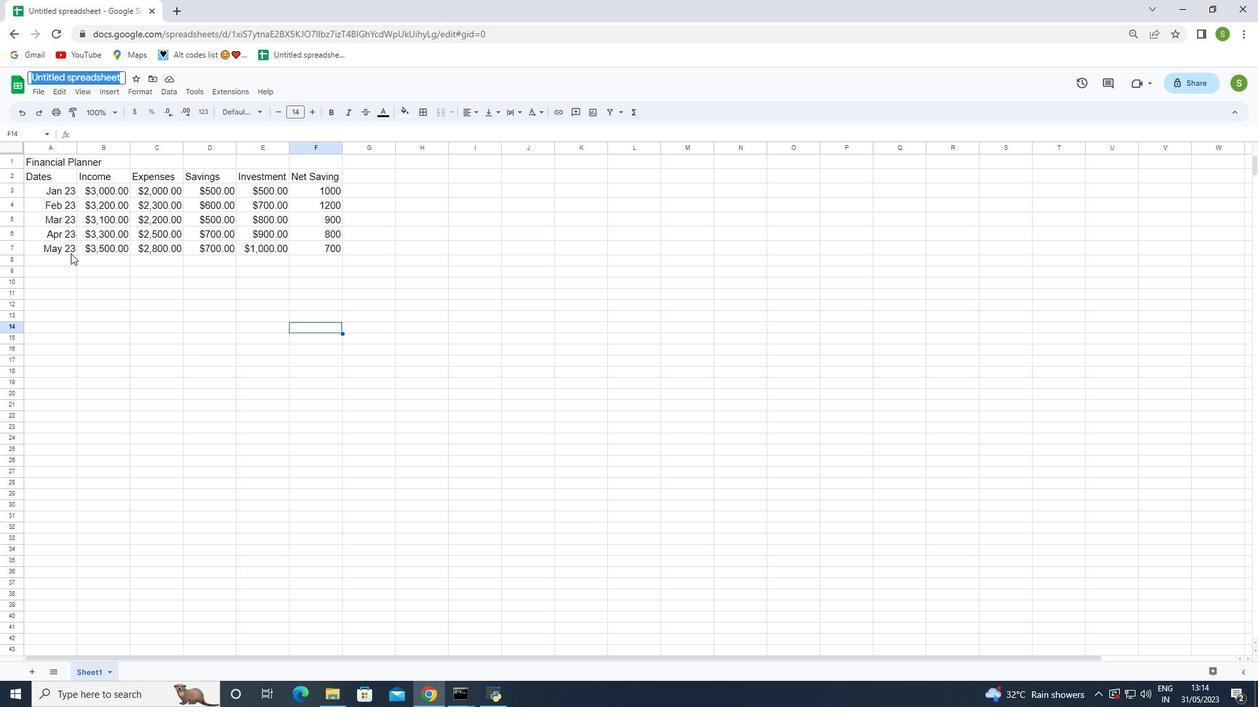 
Action: Key pressed <Key.backspace><Key.shift><Key.shift><Key.shift><Key.shift><Key.shift><Key.shift><Key.shift>Budget<Key.shift>Track<Key.space>logbookbook
Screenshot: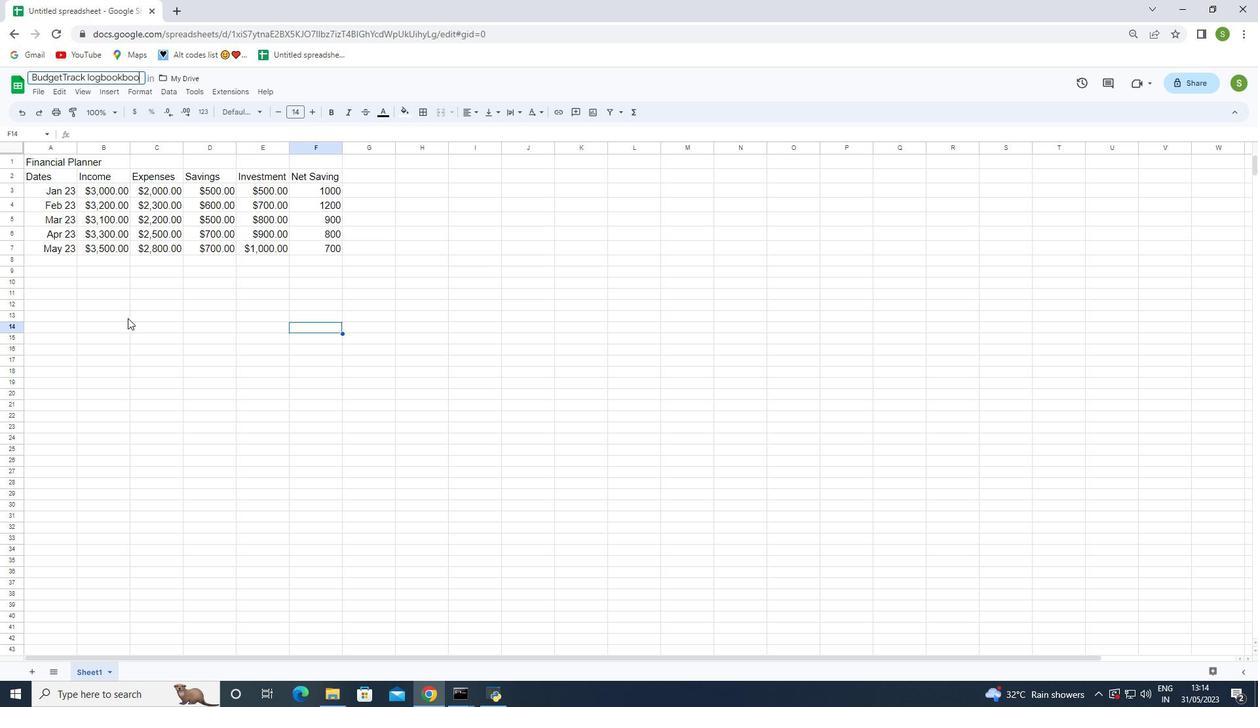 
Action: Mouse moved to (154, 360)
Screenshot: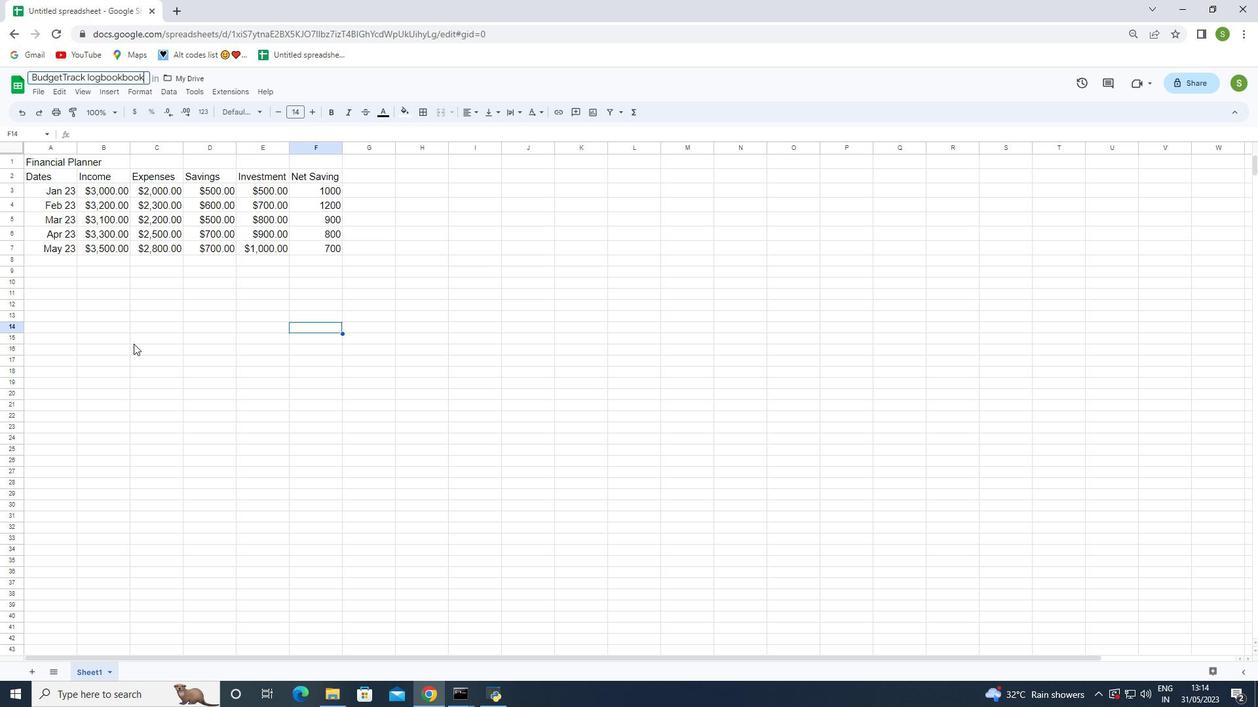 
Action: Mouse pressed left at (154, 360)
Screenshot: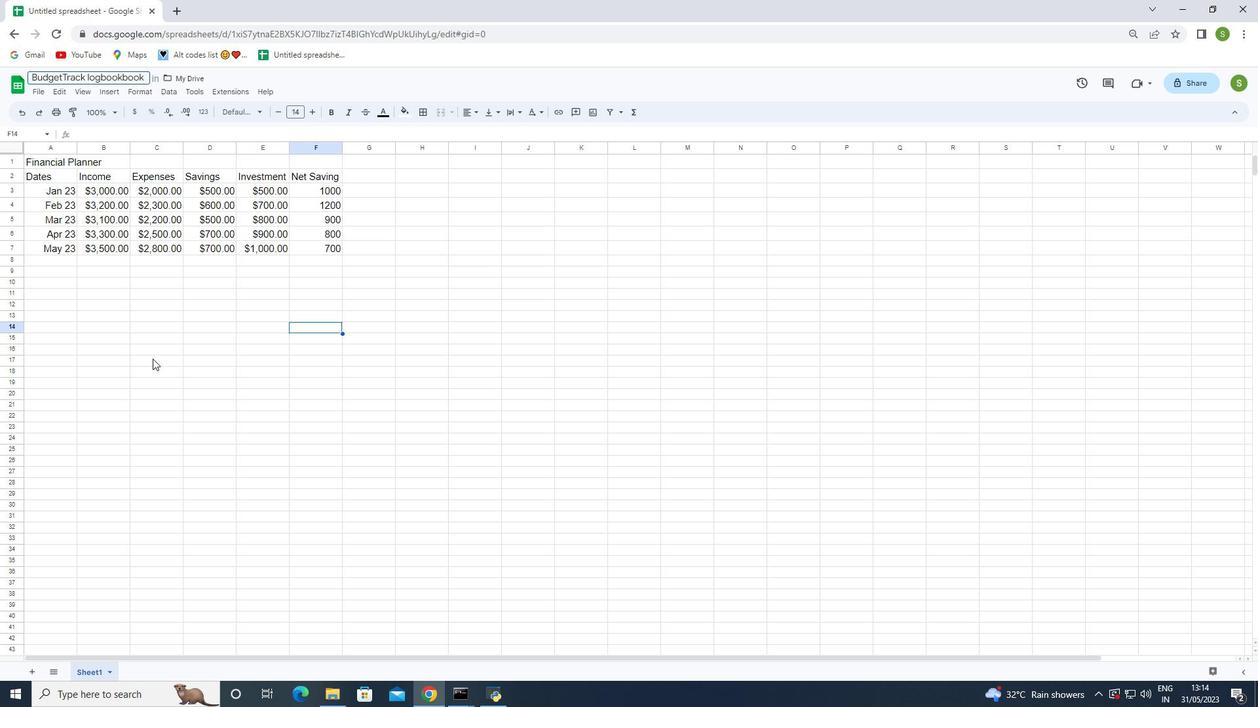 
